 Task: Add an event with the title Third Product Demo Day, date '2023/11/30', time 8:50 AM to 10:50 AMand add a description: Problem-Solving Activities aims to develop the problem-solving capabilities of your team members, enhance collaboration, and foster a culture of innovation within your organization. By immersing themselves in these activities, participants will gain valuable insights, strengthen their problem-solving skills, and develop a shared sense of purpose and accomplishment., put the event into Blue category, logged in from the account softage.8@softage.netand send the event invitation to softage.9@softage.net and softage.10@softage.net. Set a reminder for the event 15 minutes before
Action: Mouse moved to (148, 181)
Screenshot: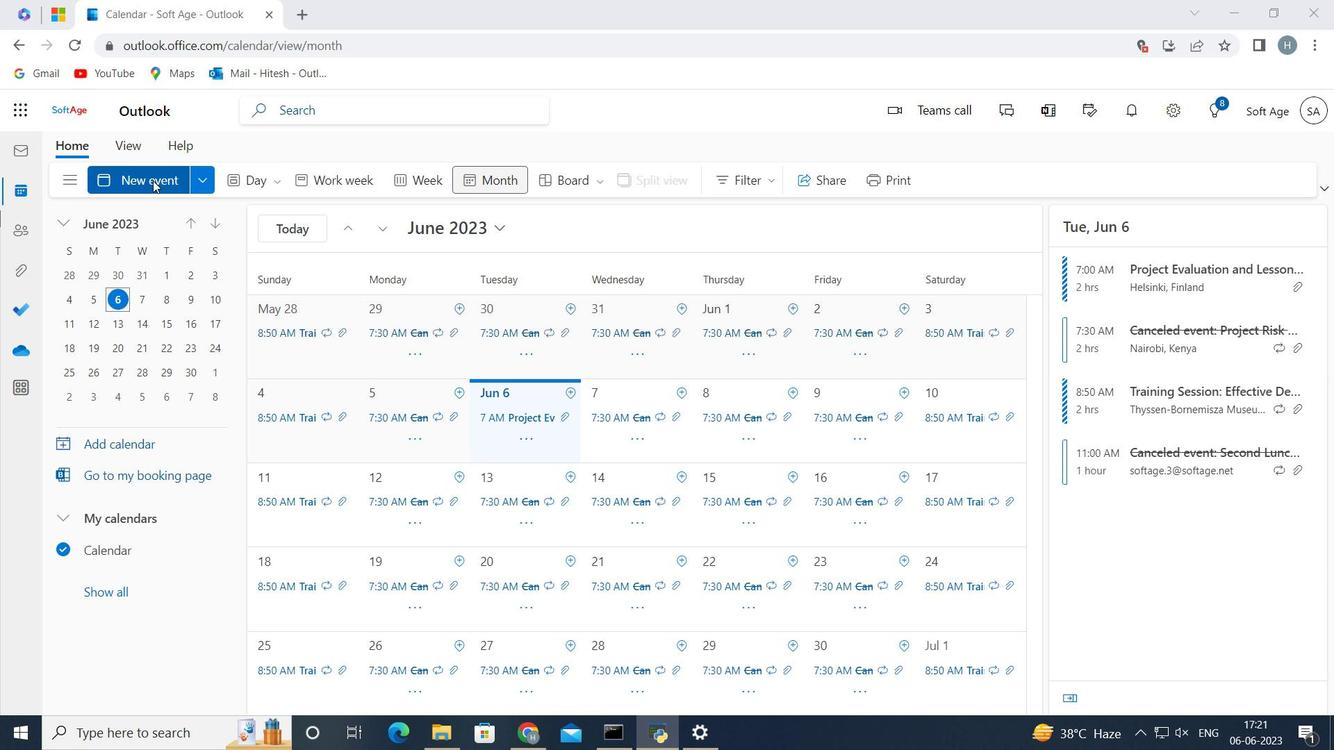 
Action: Mouse pressed left at (148, 181)
Screenshot: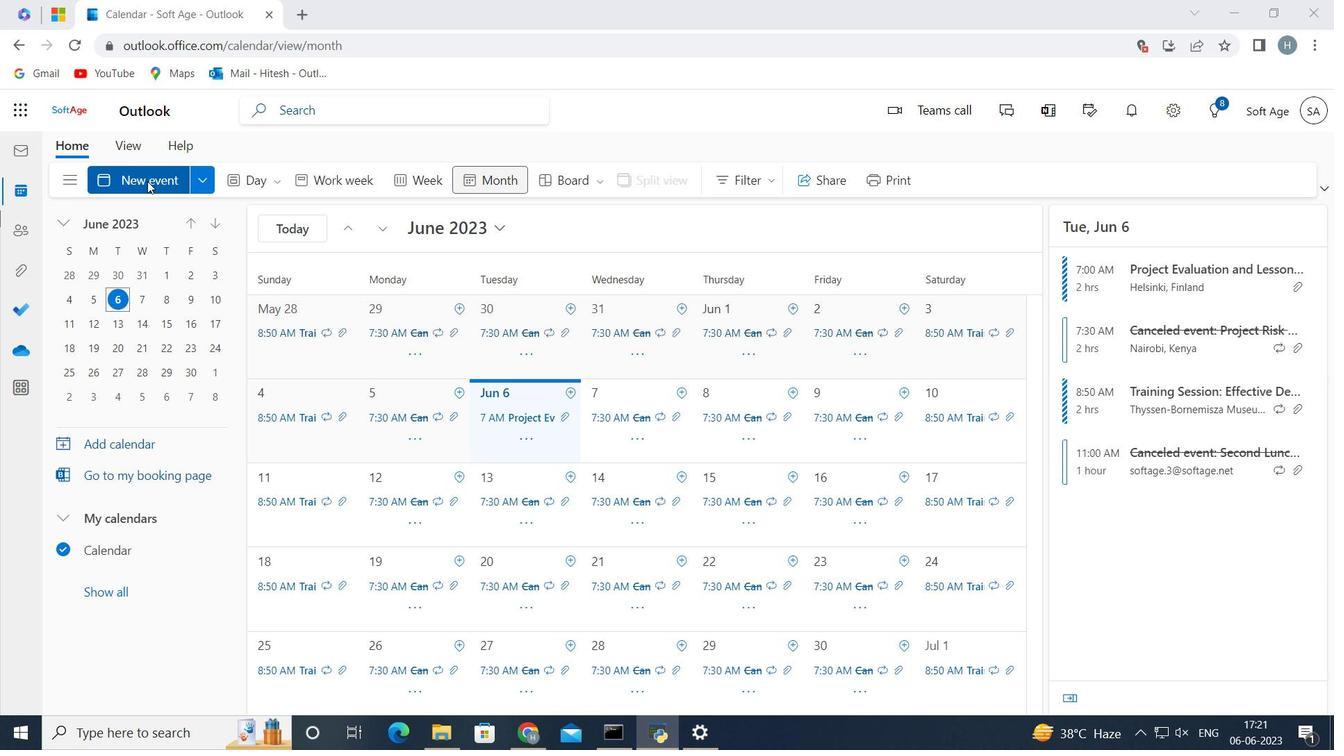 
Action: Mouse moved to (412, 282)
Screenshot: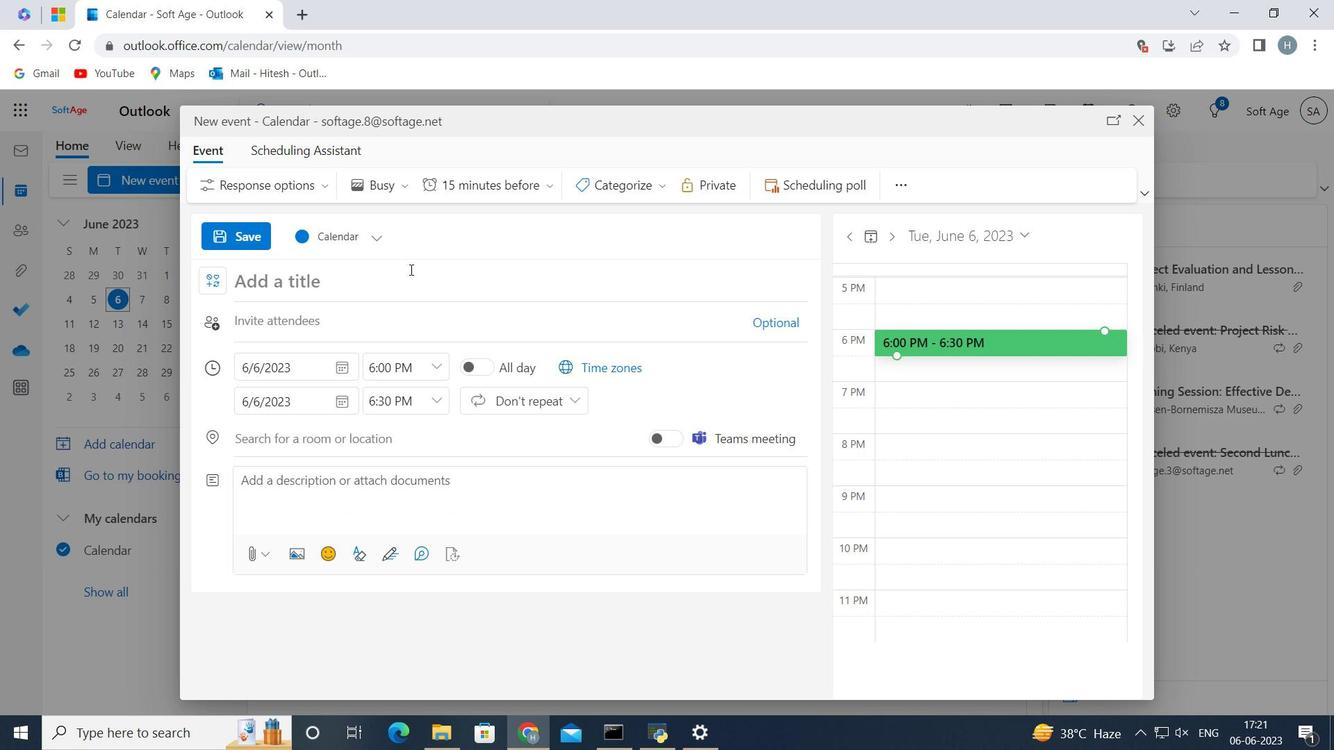 
Action: Mouse pressed left at (412, 282)
Screenshot: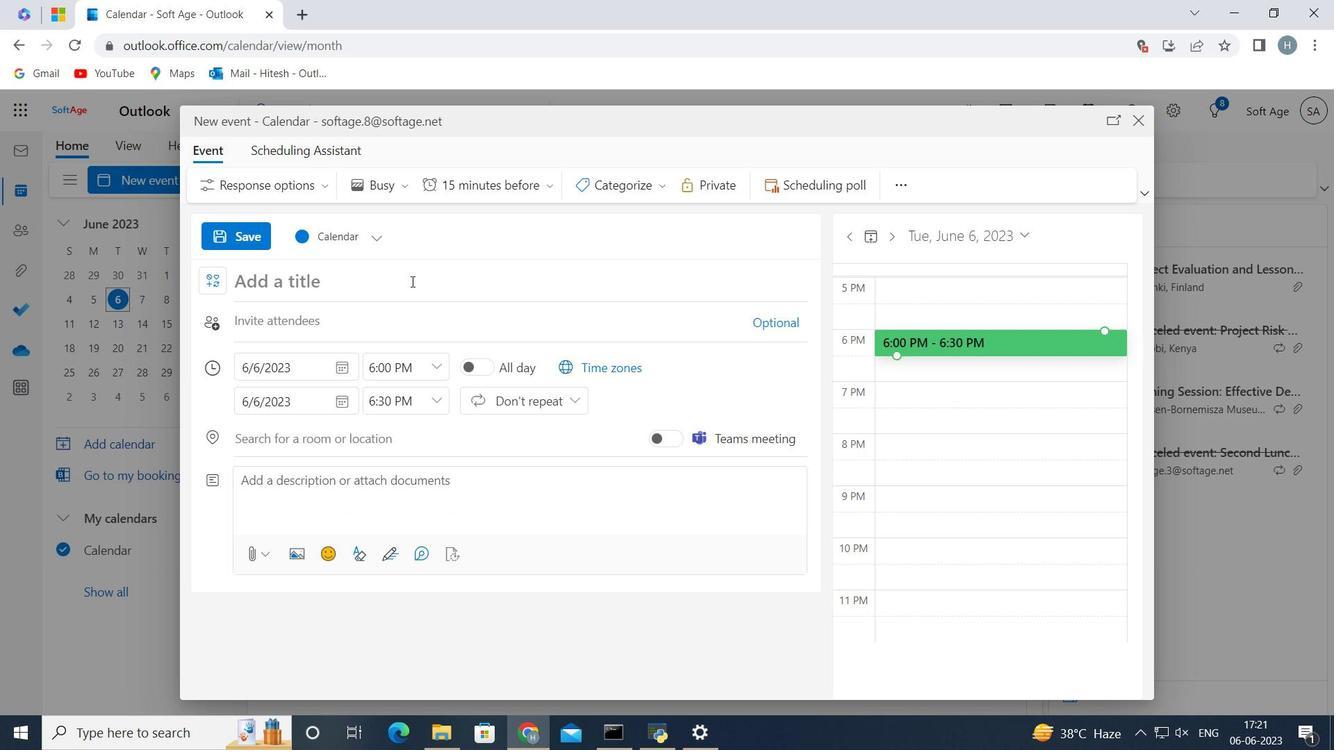 
Action: Key pressed <Key.shift>Third<Key.space><Key.shift>Product<Key.space><Key.shift>Demo<Key.space><Key.shift>Day<Key.space>
Screenshot: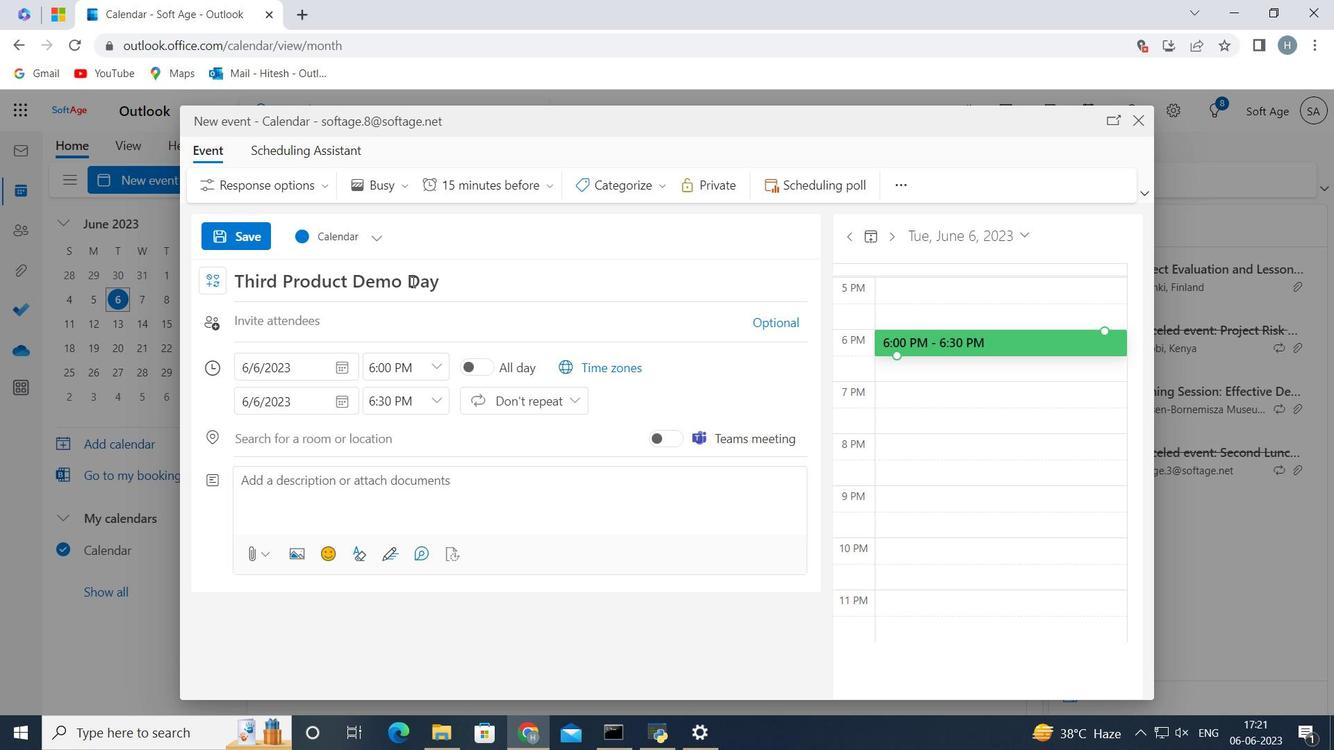 
Action: Mouse moved to (343, 364)
Screenshot: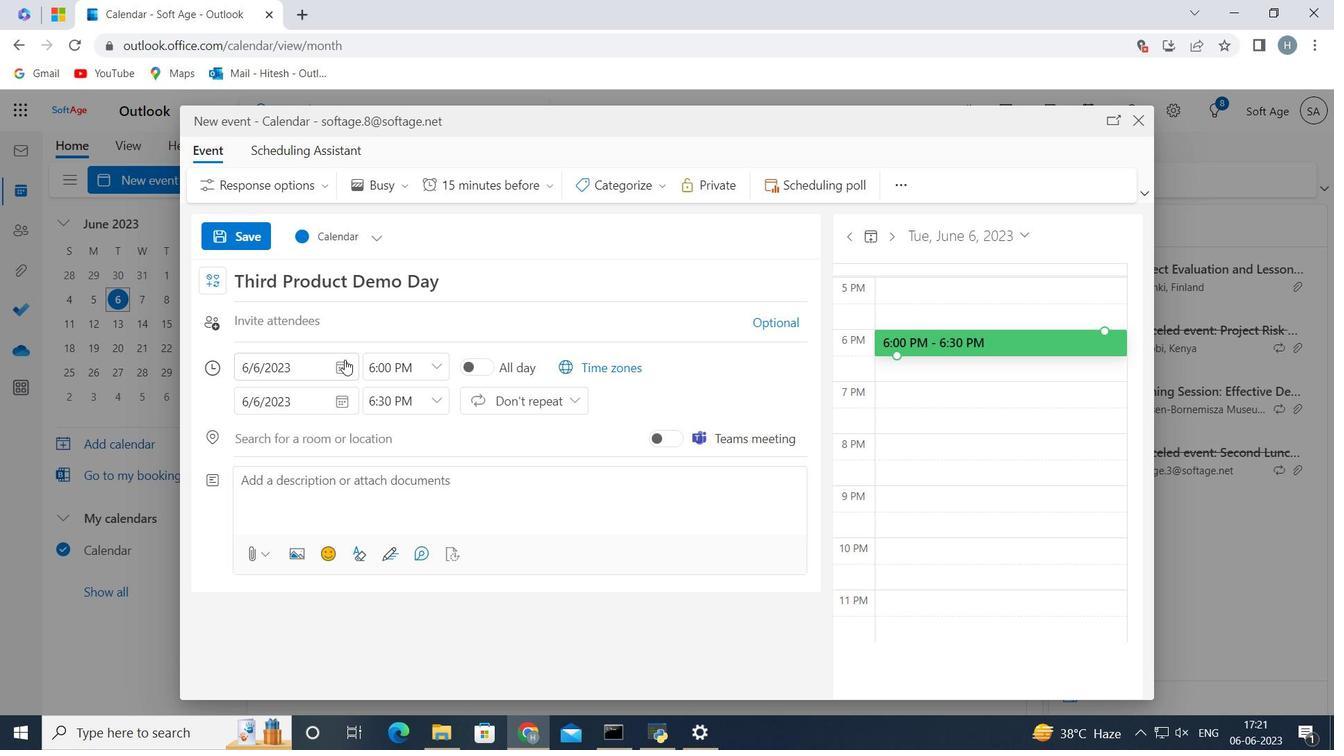 
Action: Mouse pressed left at (343, 364)
Screenshot: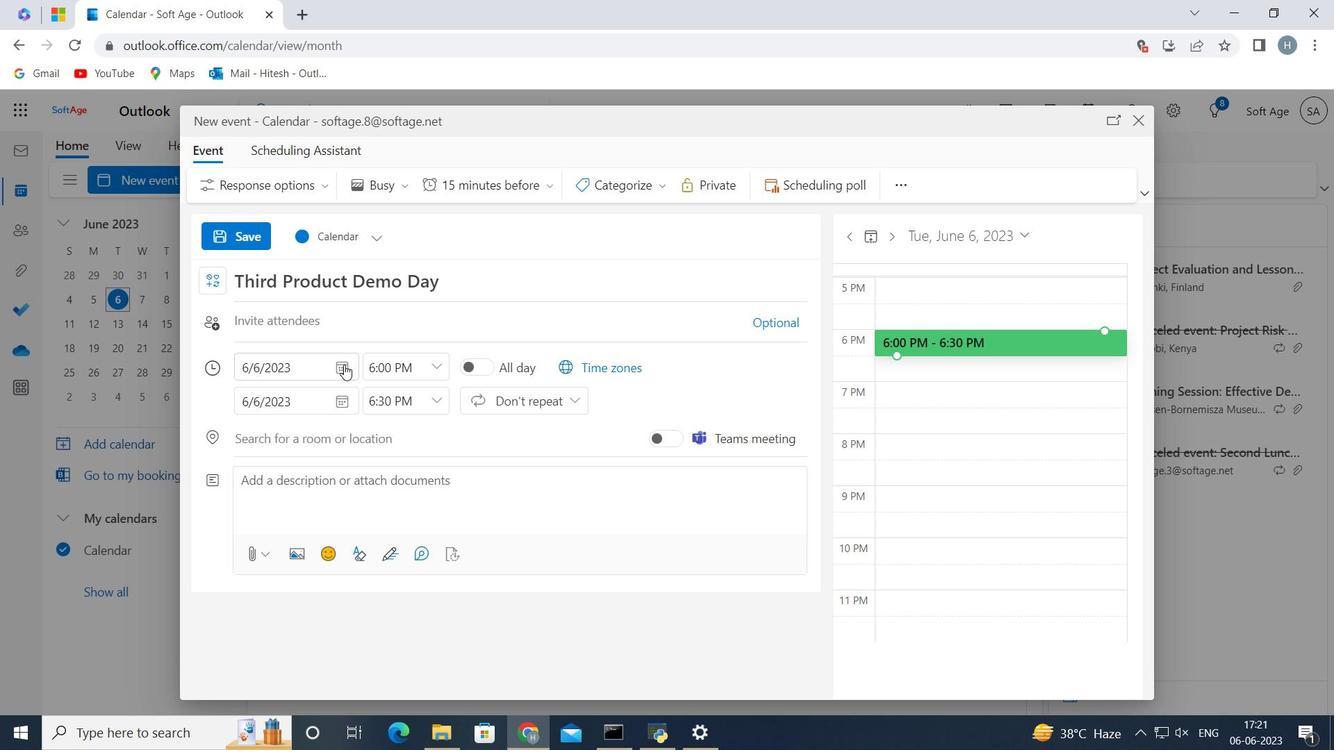 
Action: Mouse moved to (299, 403)
Screenshot: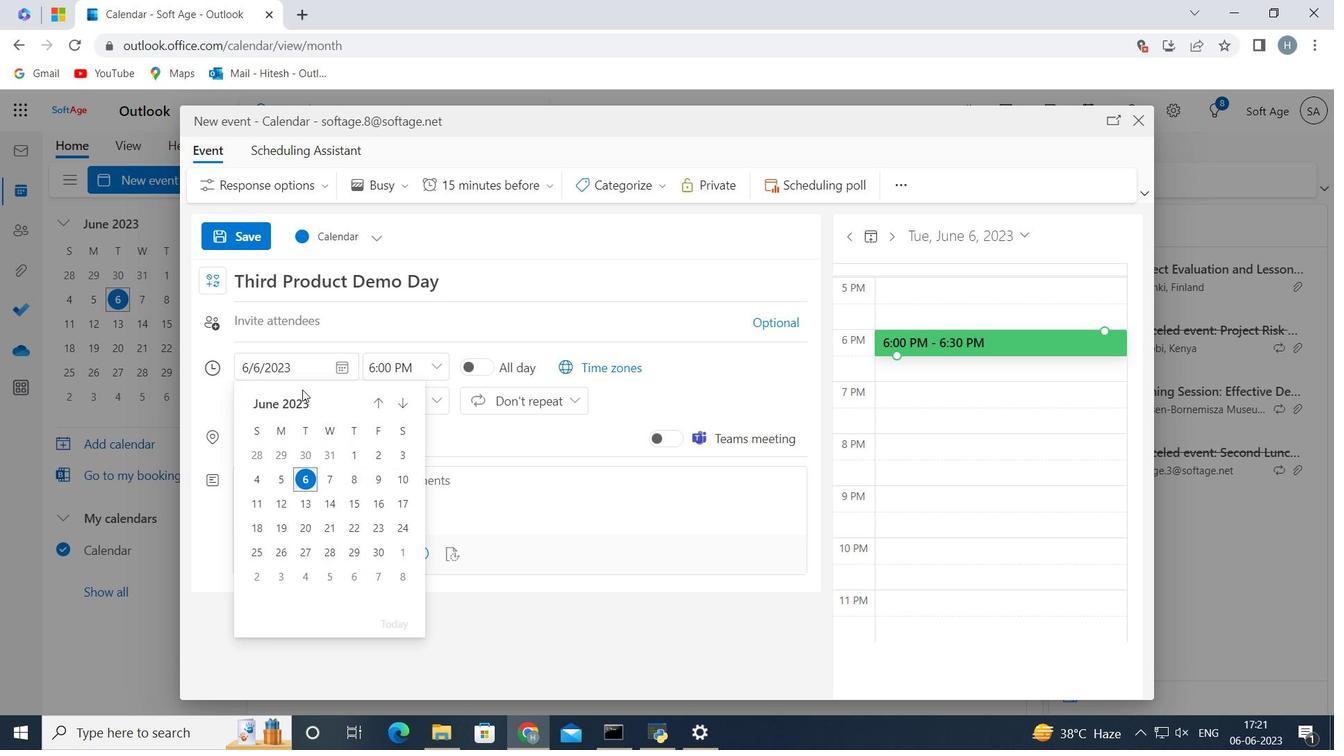 
Action: Mouse pressed left at (299, 403)
Screenshot: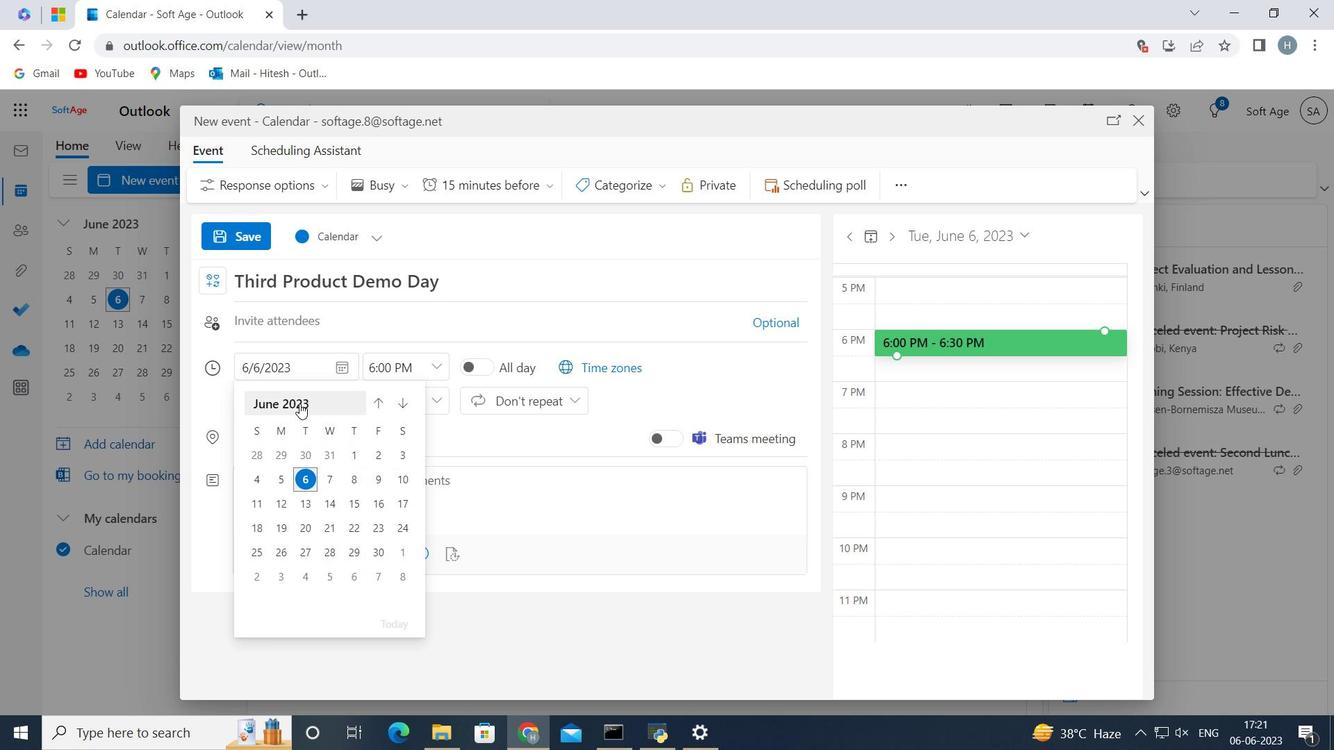
Action: Mouse pressed left at (299, 403)
Screenshot: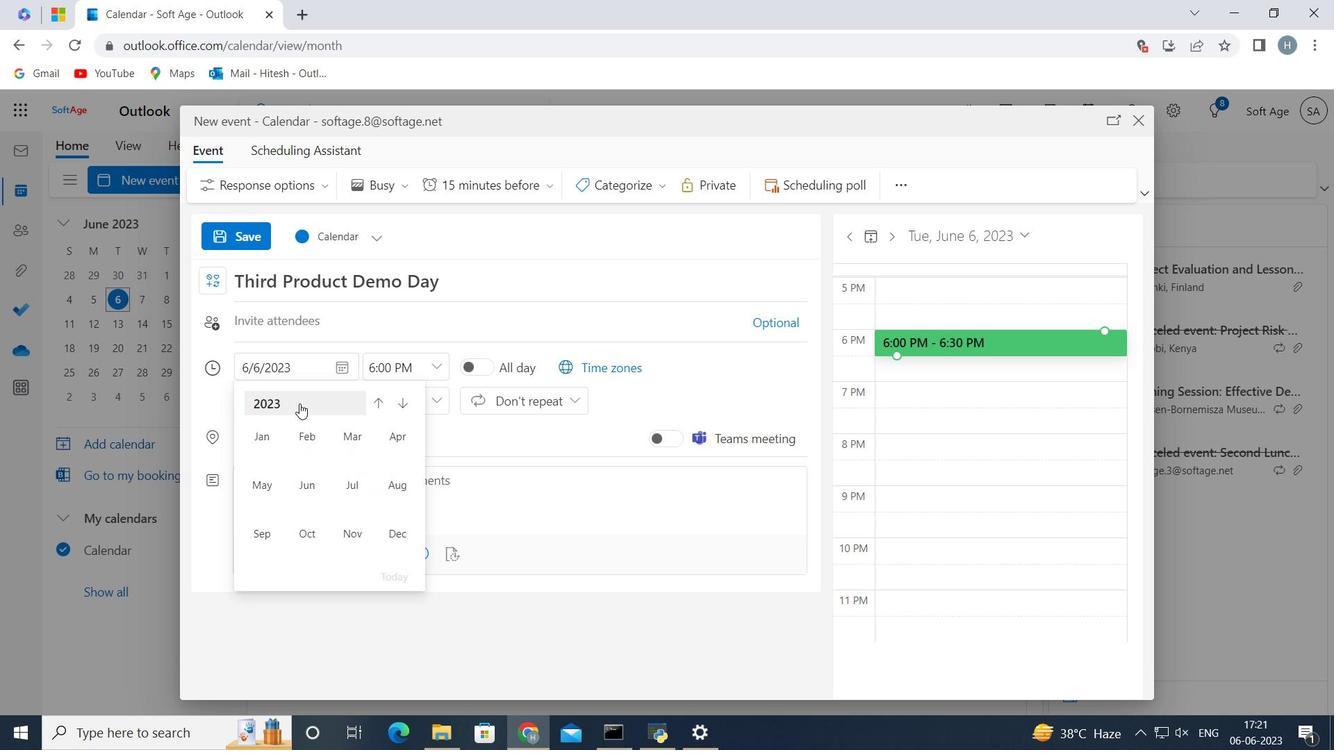 
Action: Mouse moved to (387, 439)
Screenshot: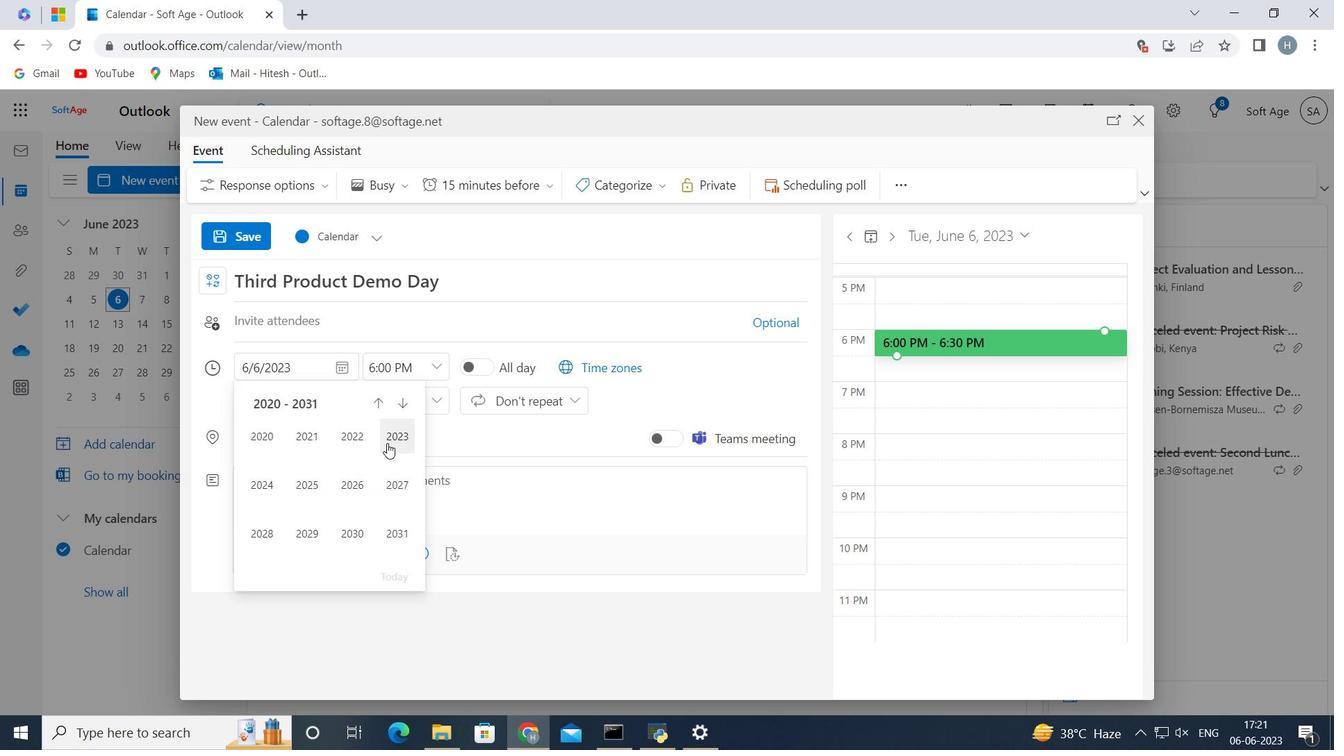 
Action: Mouse pressed left at (387, 439)
Screenshot: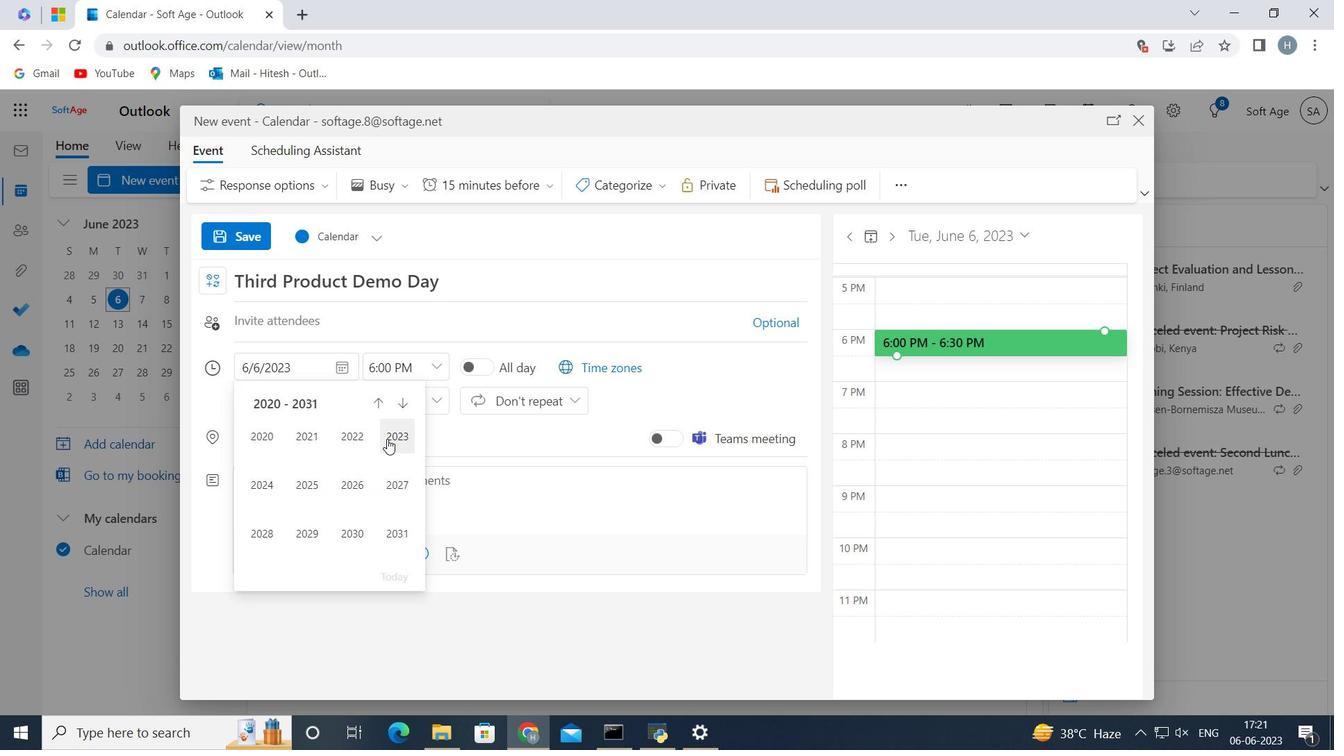
Action: Mouse moved to (343, 532)
Screenshot: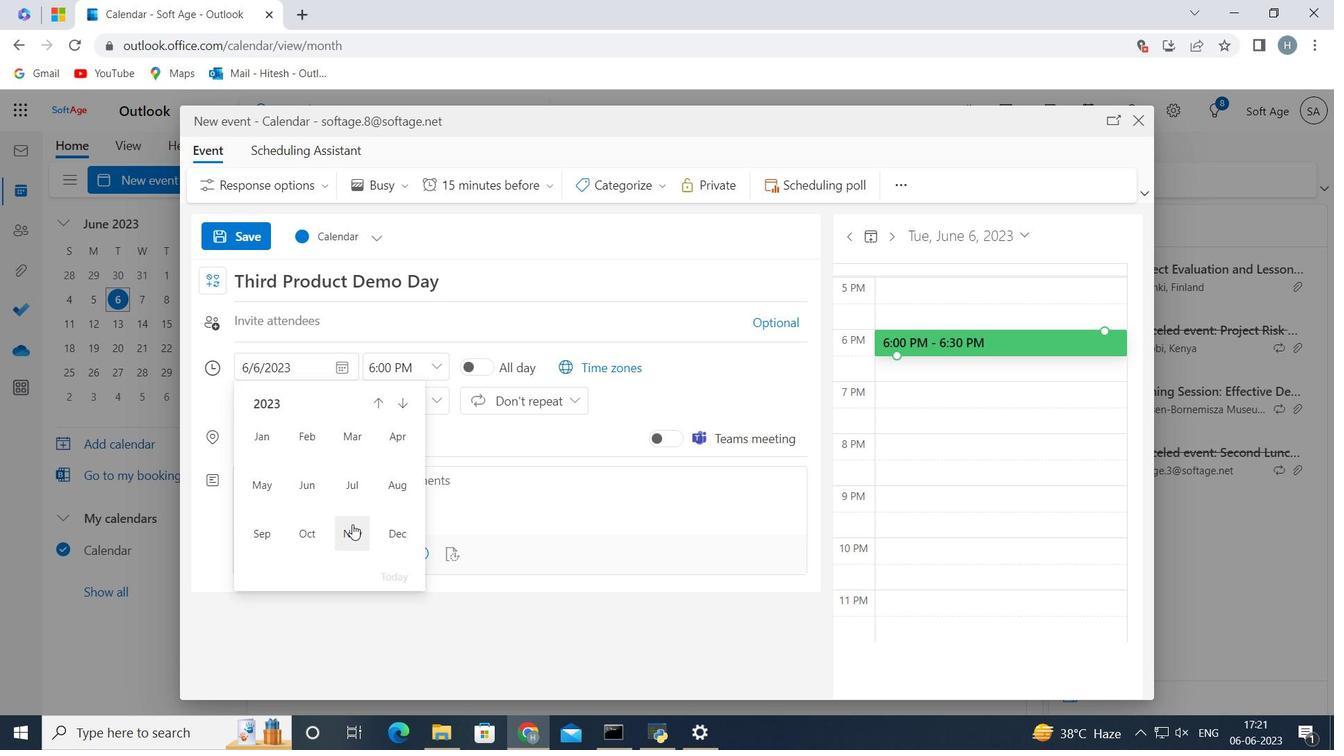 
Action: Mouse pressed left at (343, 532)
Screenshot: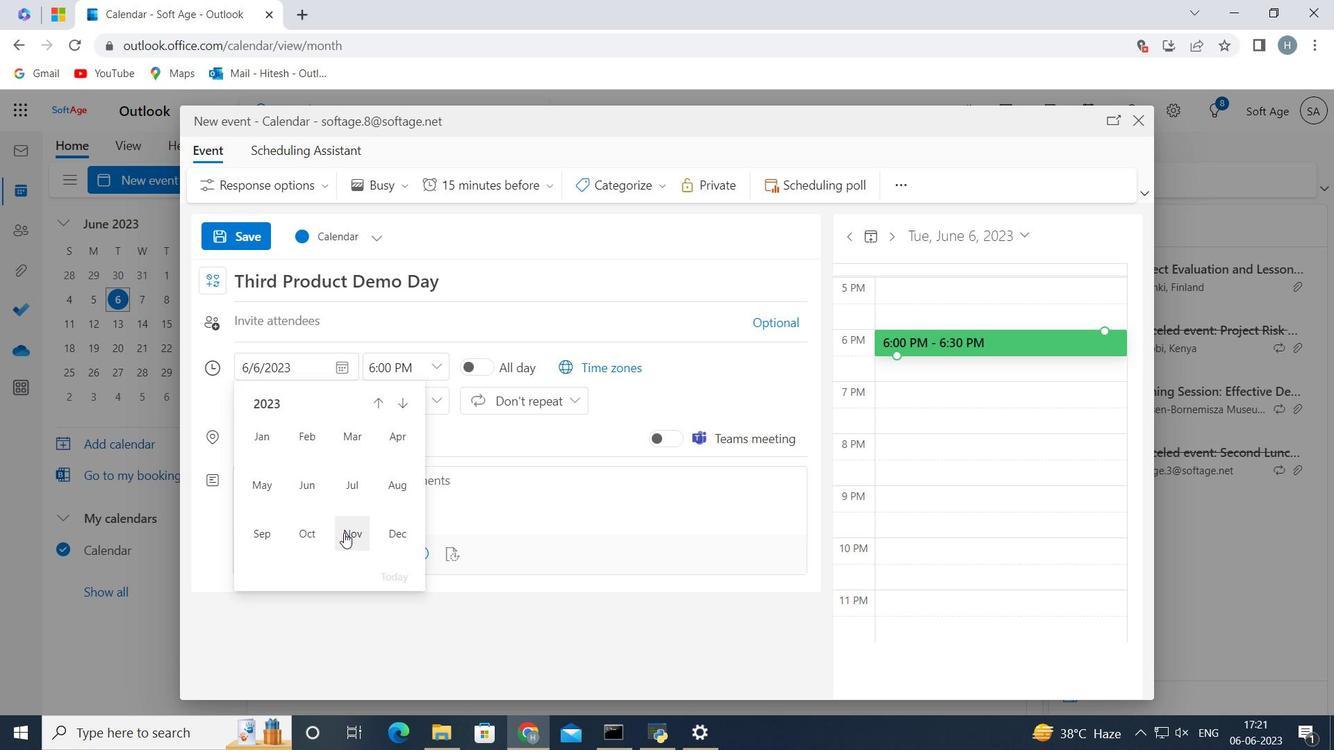 
Action: Mouse moved to (351, 546)
Screenshot: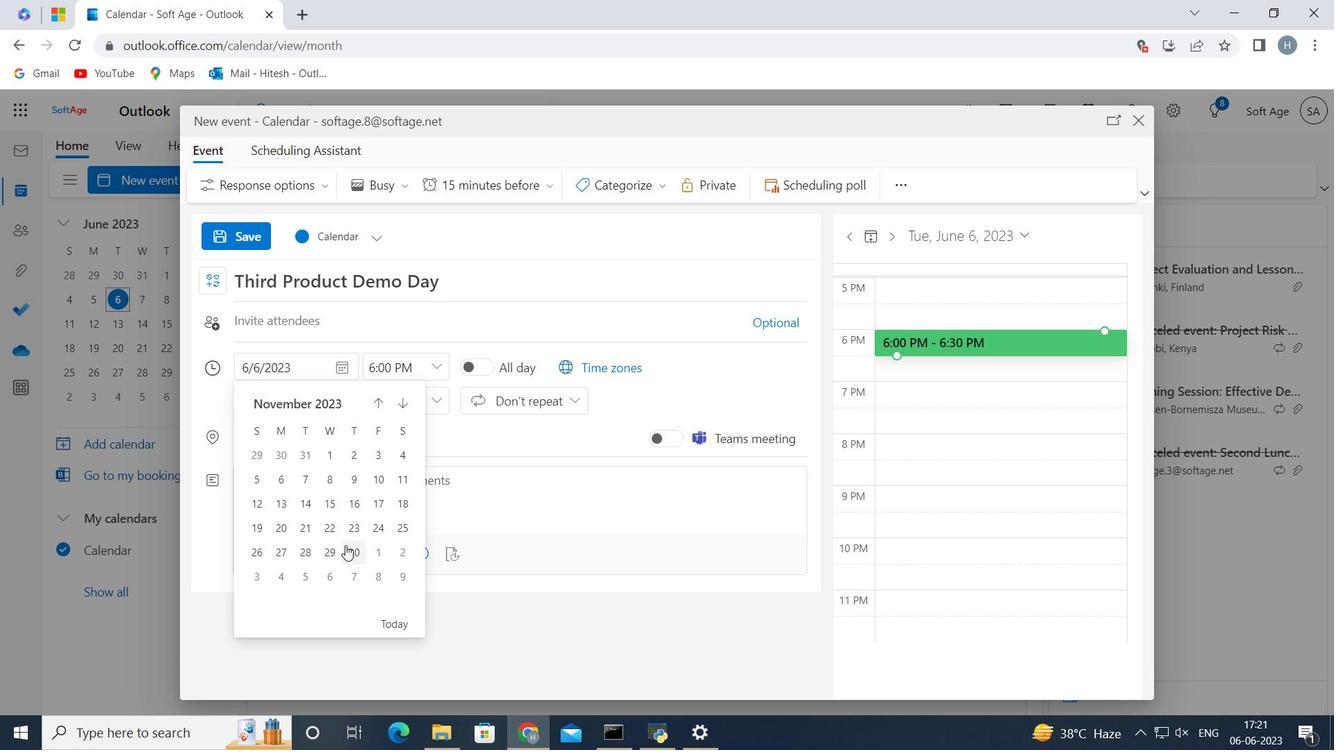 
Action: Mouse pressed left at (351, 546)
Screenshot: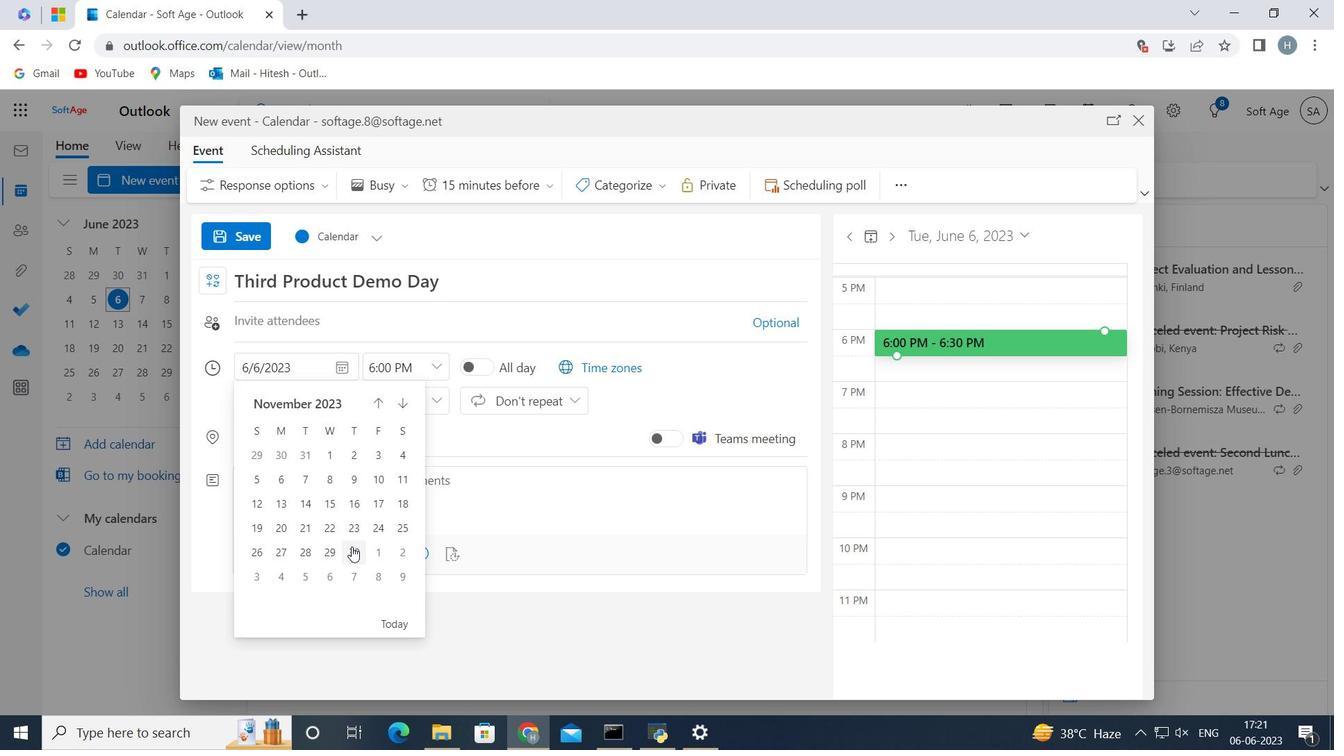 
Action: Mouse moved to (437, 370)
Screenshot: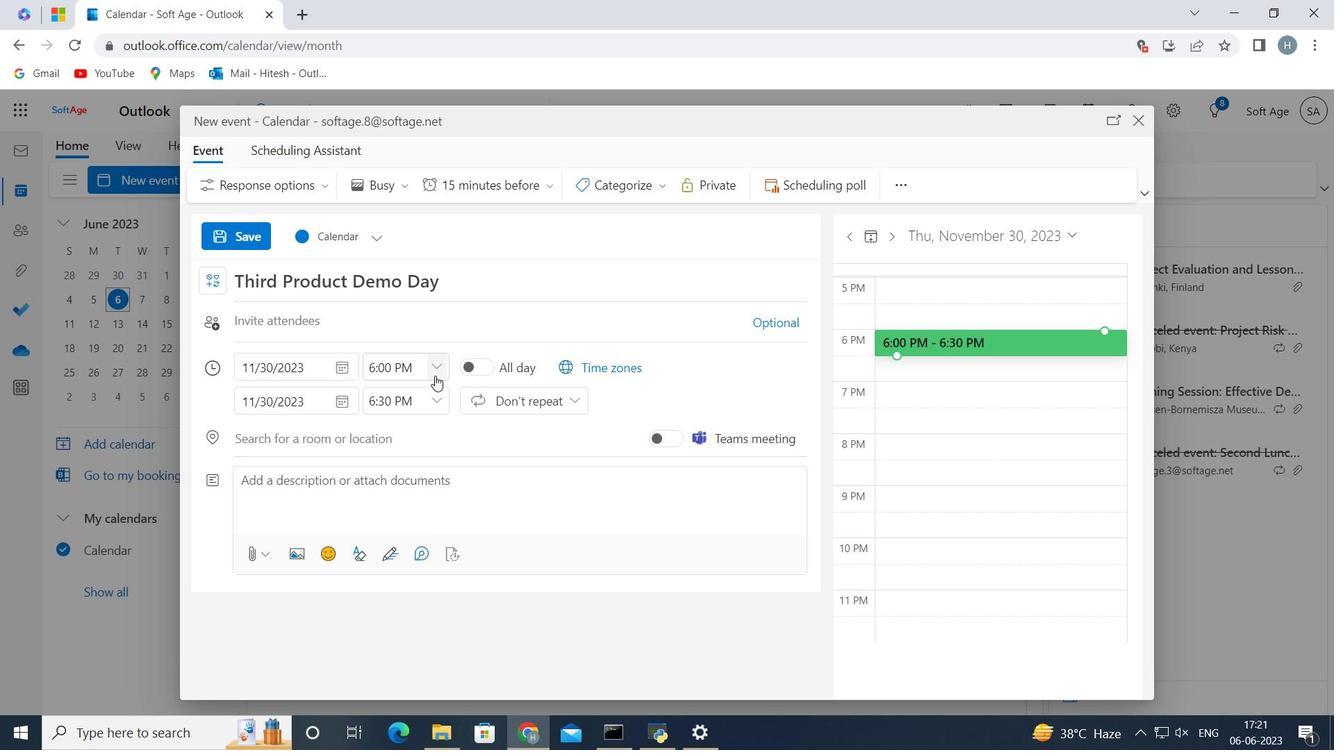 
Action: Mouse pressed left at (437, 370)
Screenshot: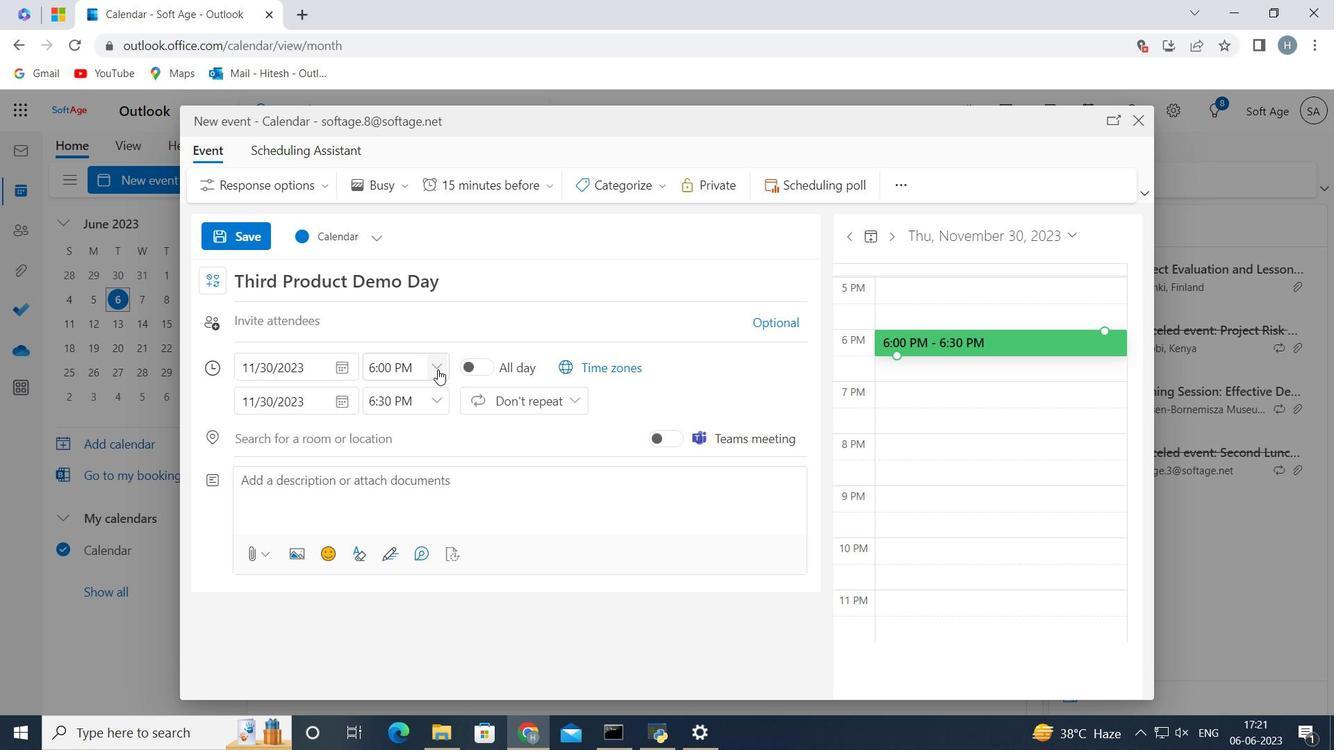 
Action: Mouse moved to (419, 455)
Screenshot: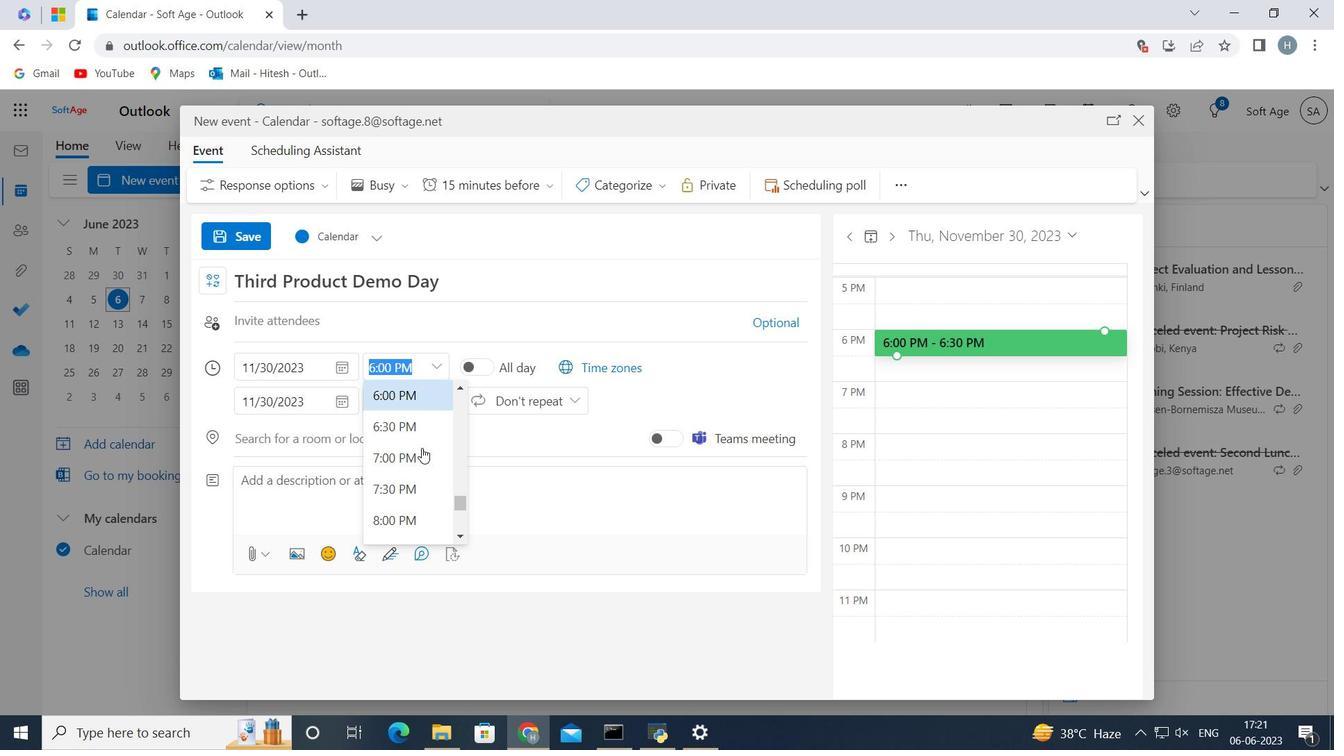 
Action: Mouse scrolled (419, 455) with delta (0, 0)
Screenshot: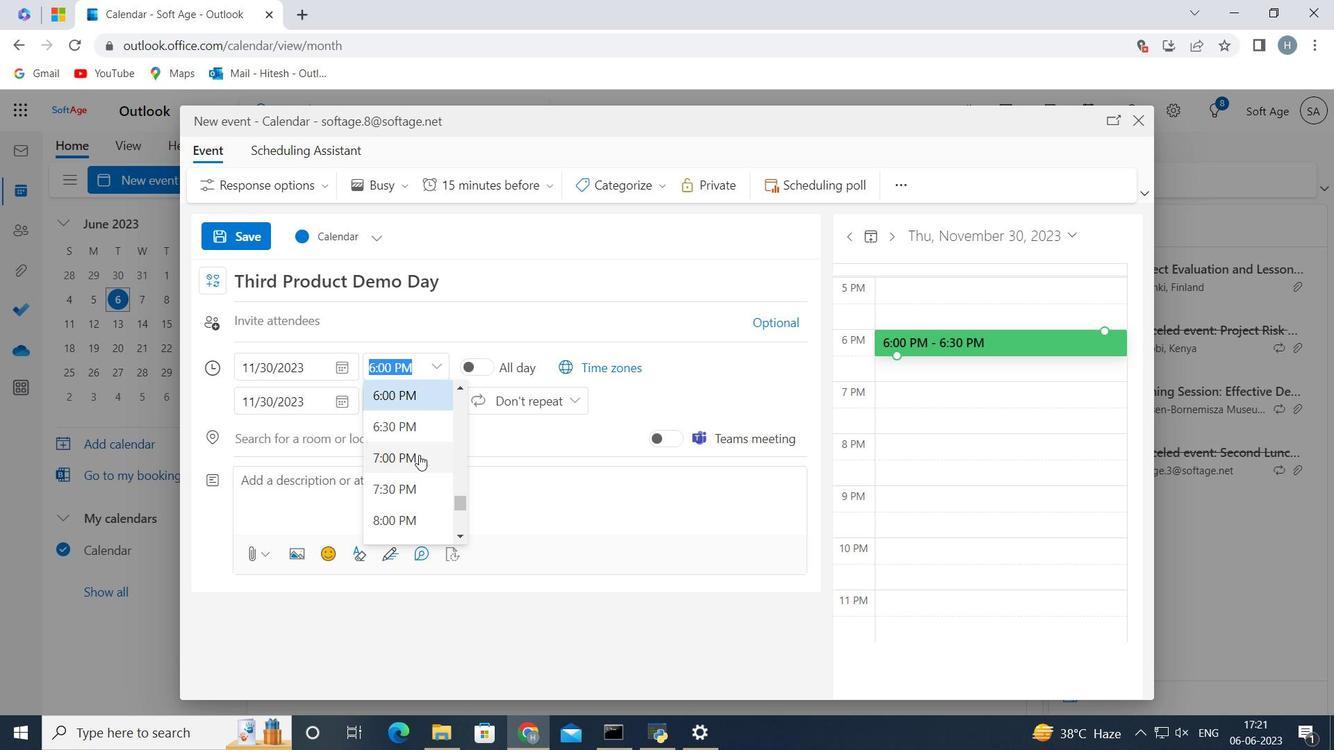 
Action: Mouse scrolled (419, 455) with delta (0, 0)
Screenshot: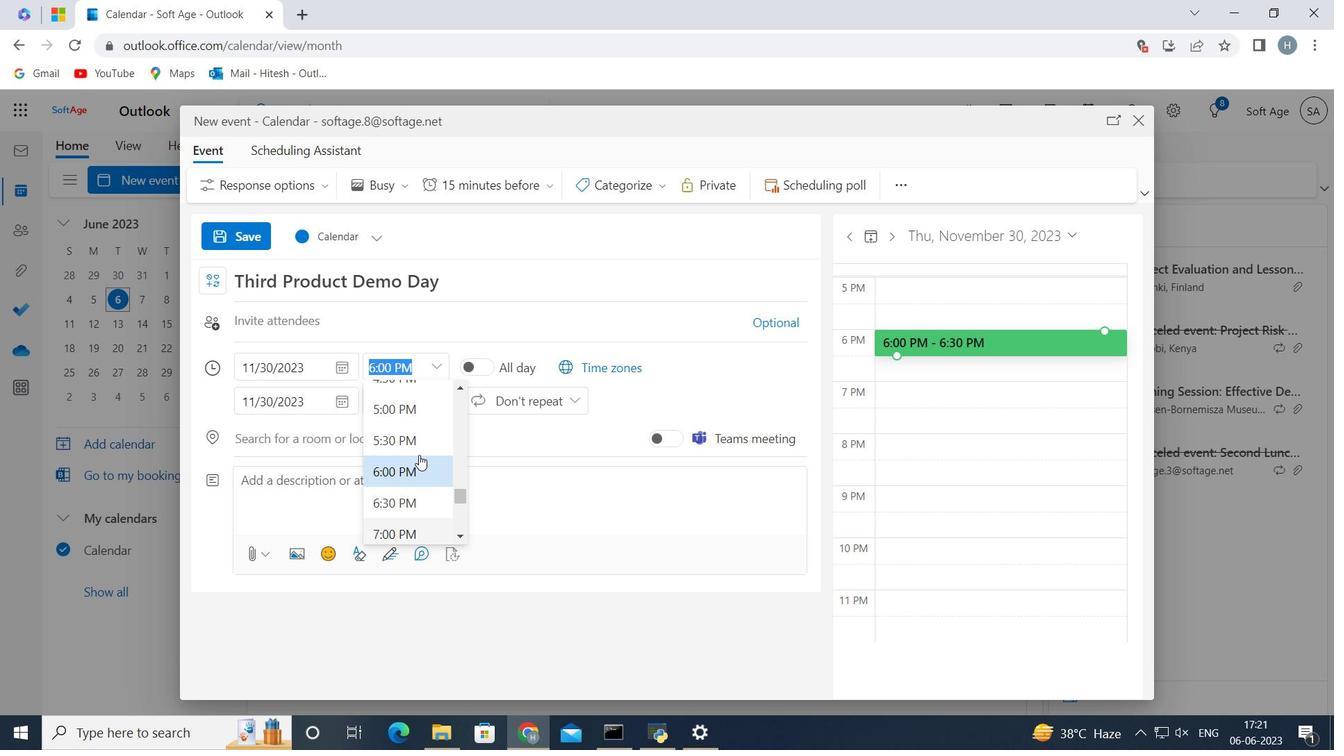
Action: Mouse scrolled (419, 455) with delta (0, 0)
Screenshot: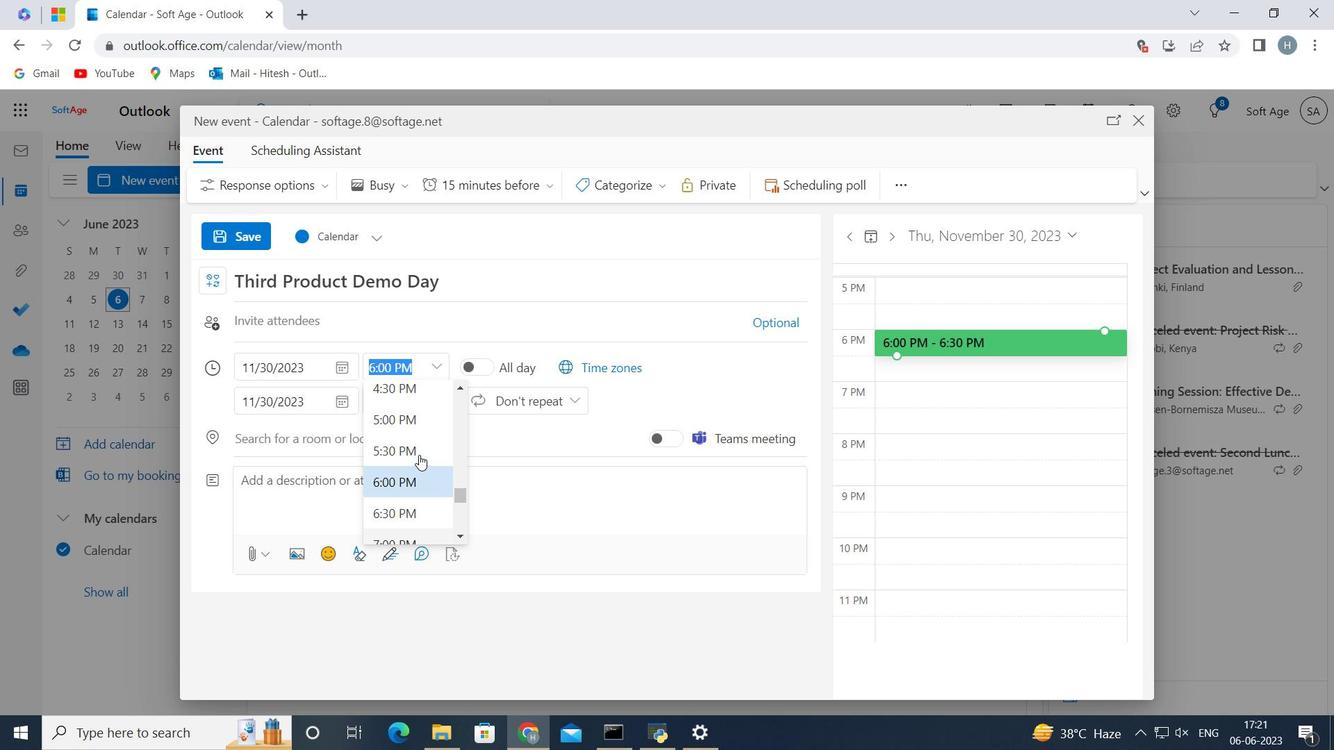 
Action: Mouse scrolled (419, 455) with delta (0, 0)
Screenshot: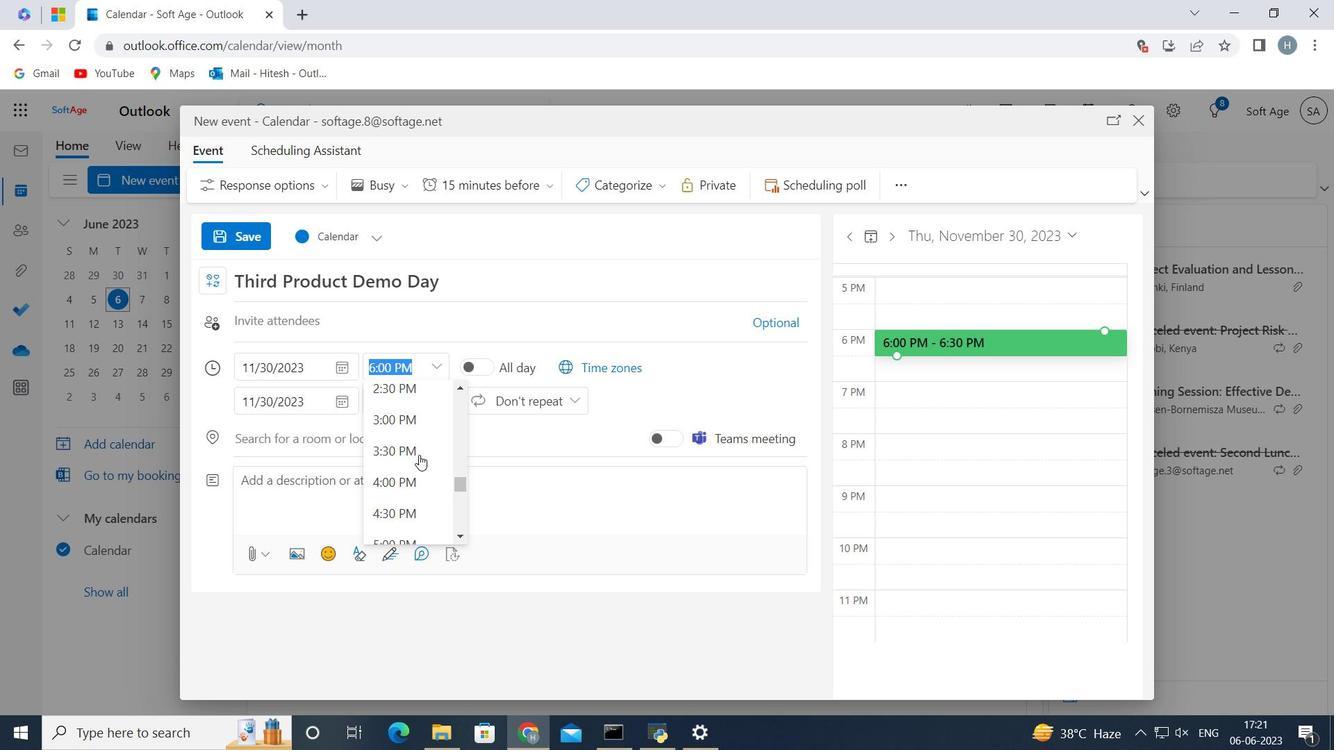 
Action: Mouse scrolled (419, 455) with delta (0, 0)
Screenshot: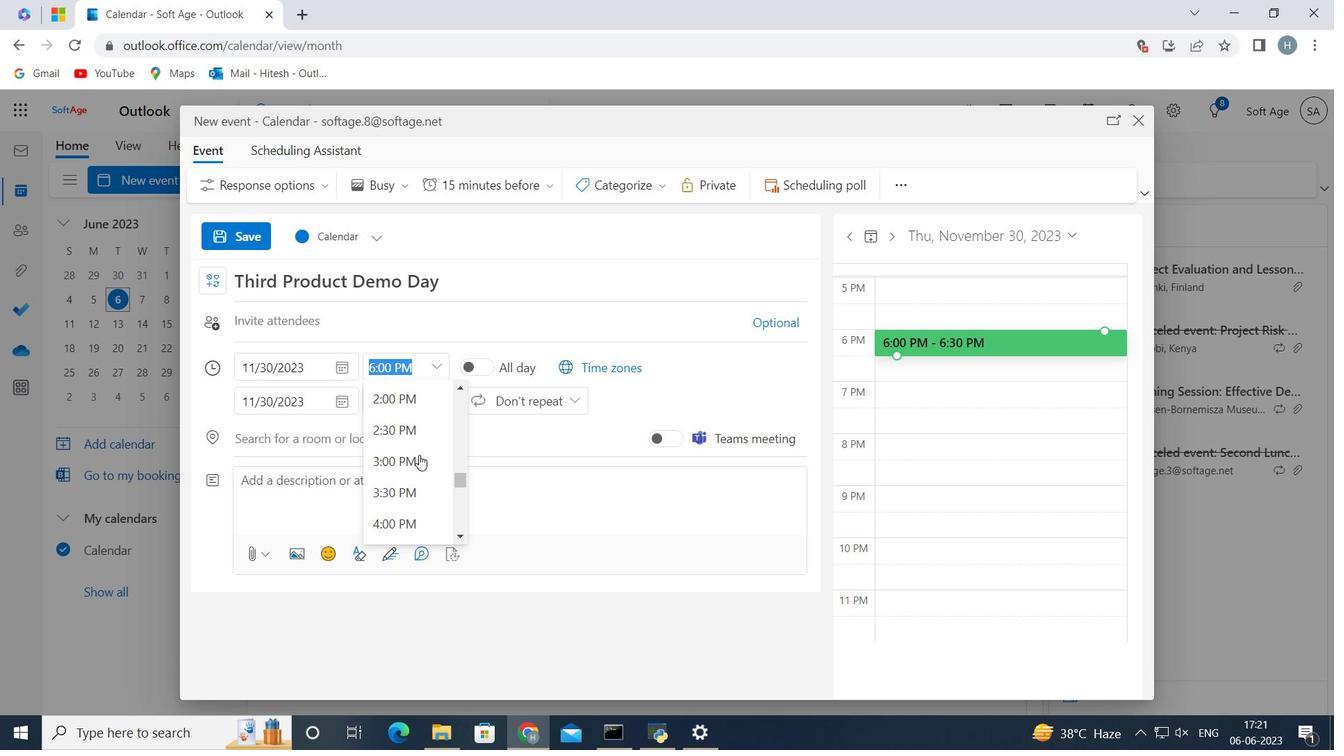 
Action: Mouse scrolled (419, 455) with delta (0, 0)
Screenshot: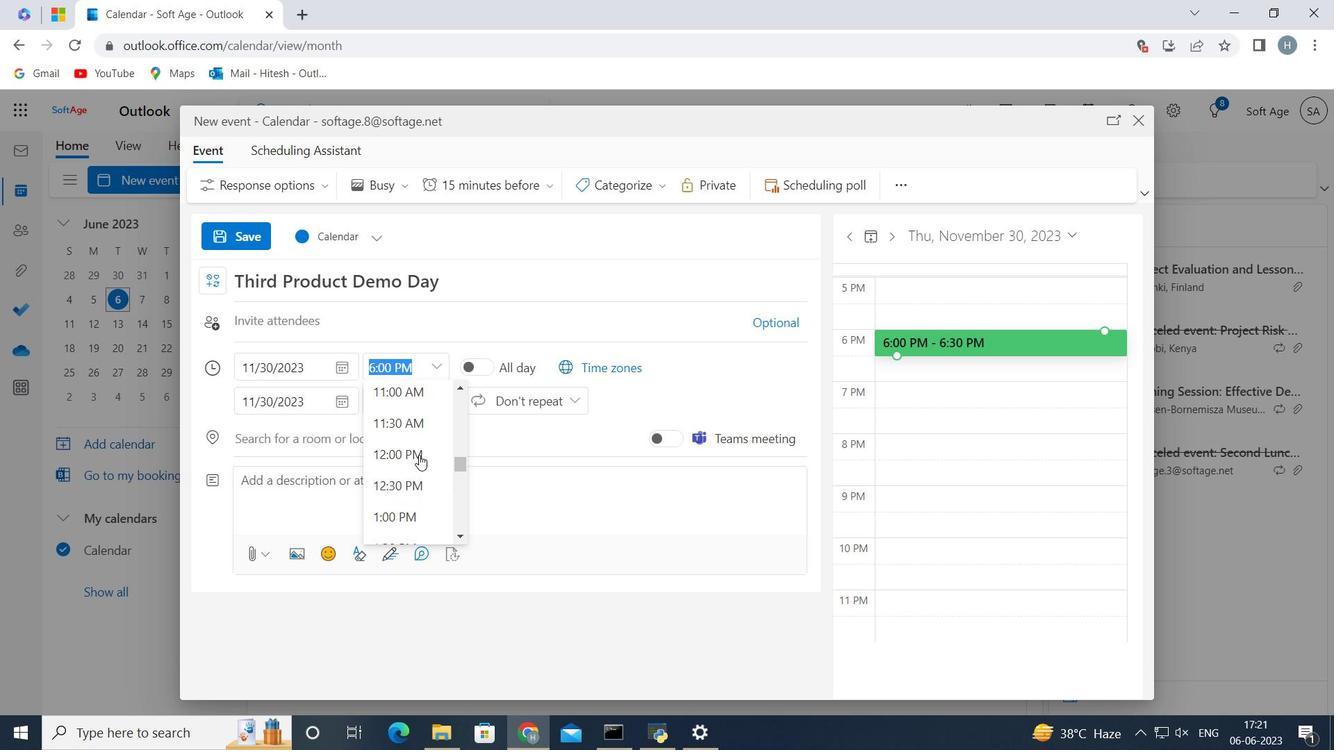 
Action: Mouse scrolled (419, 455) with delta (0, 0)
Screenshot: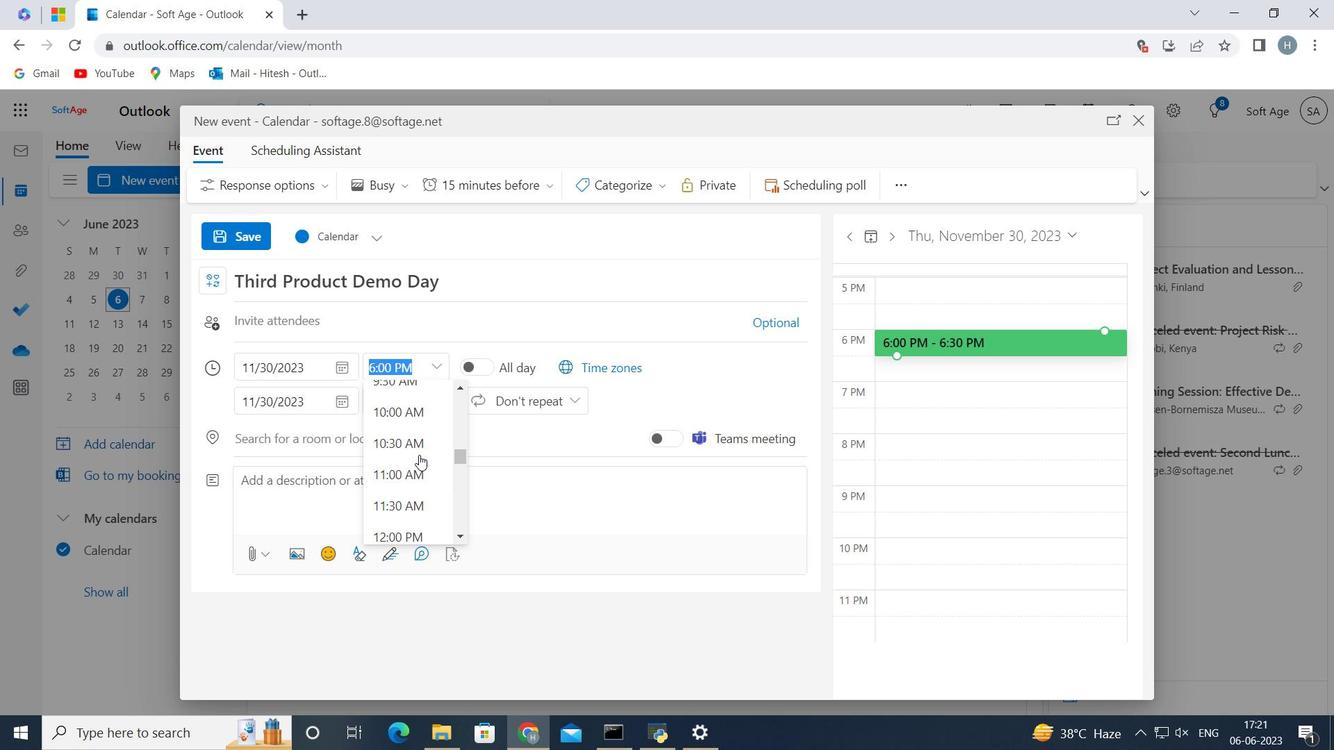
Action: Mouse scrolled (419, 455) with delta (0, 0)
Screenshot: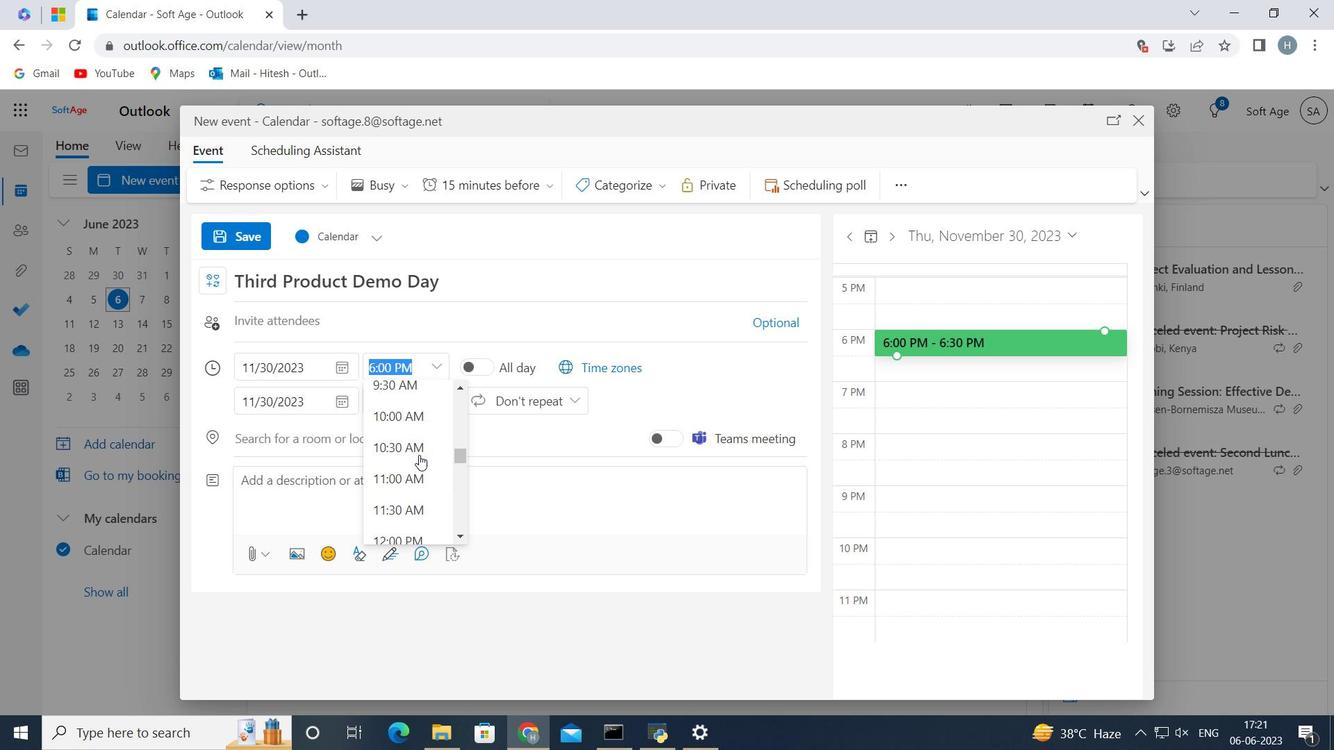 
Action: Mouse moved to (389, 486)
Screenshot: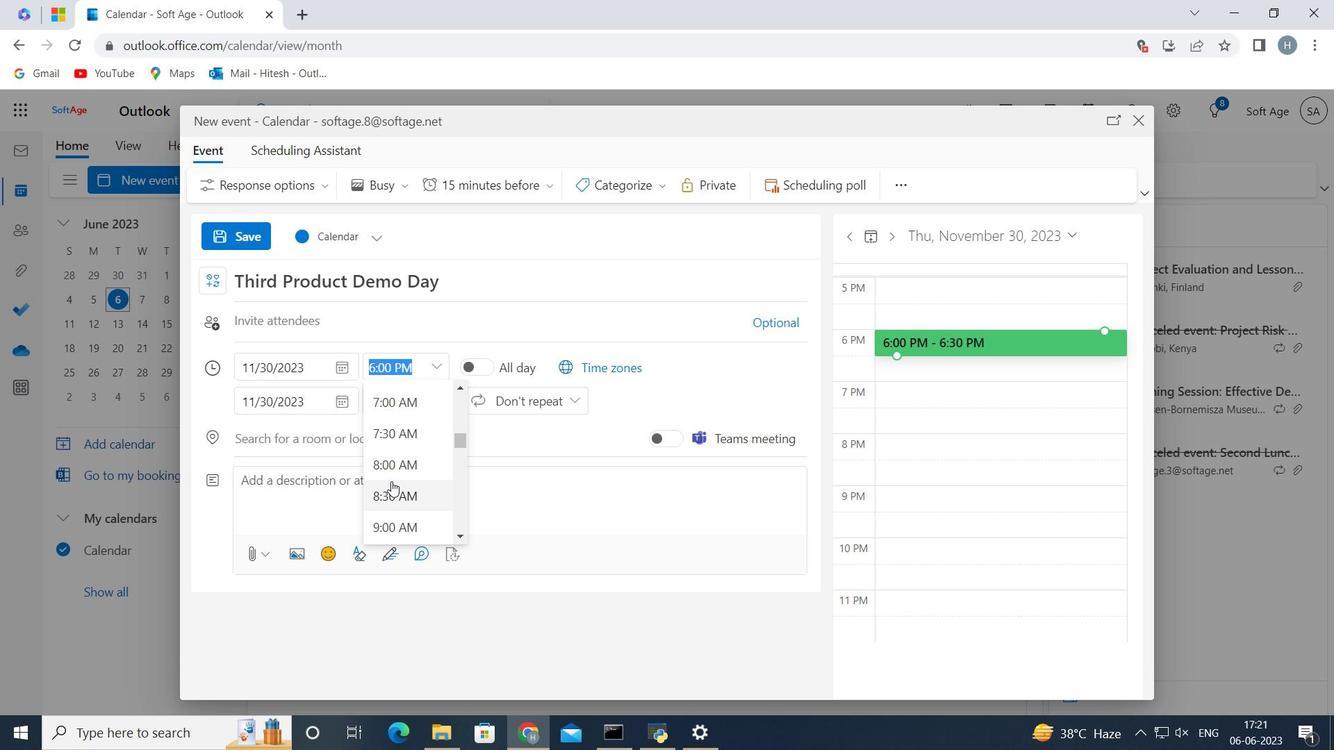 
Action: Mouse pressed left at (389, 486)
Screenshot: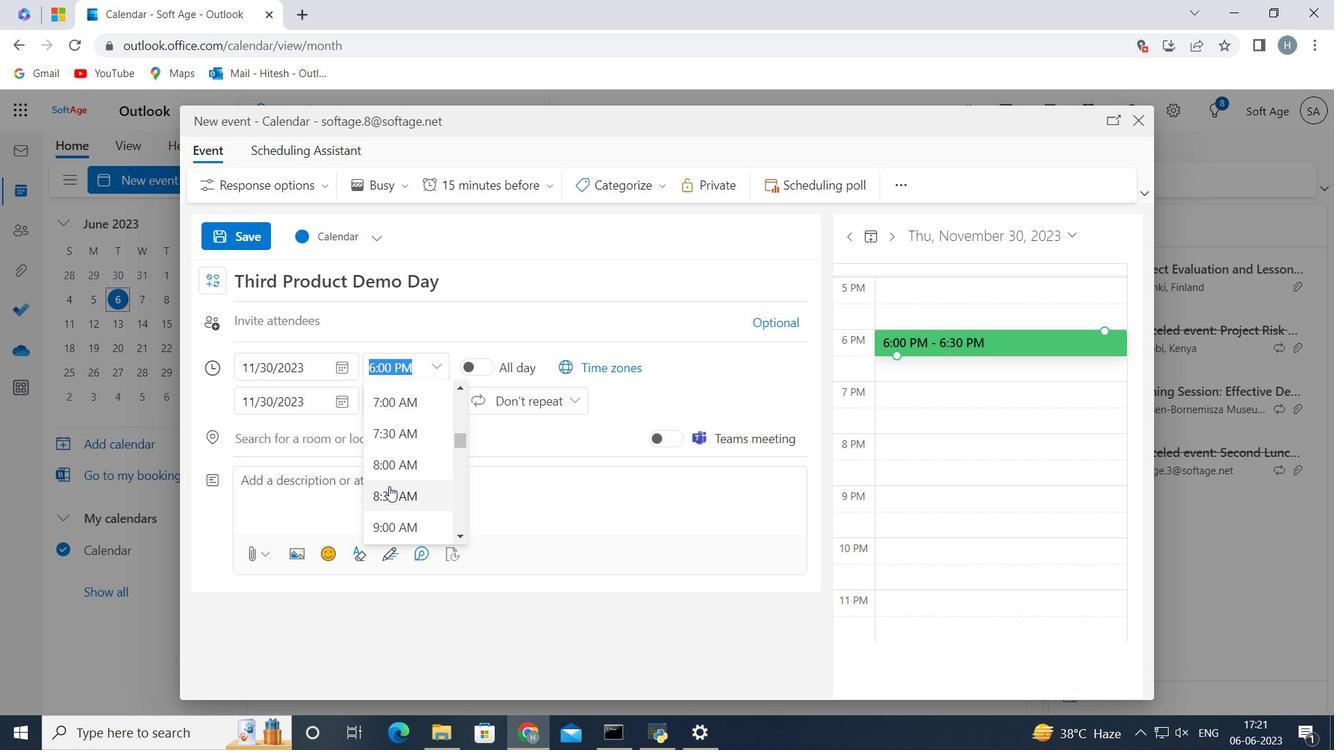 
Action: Mouse moved to (390, 369)
Screenshot: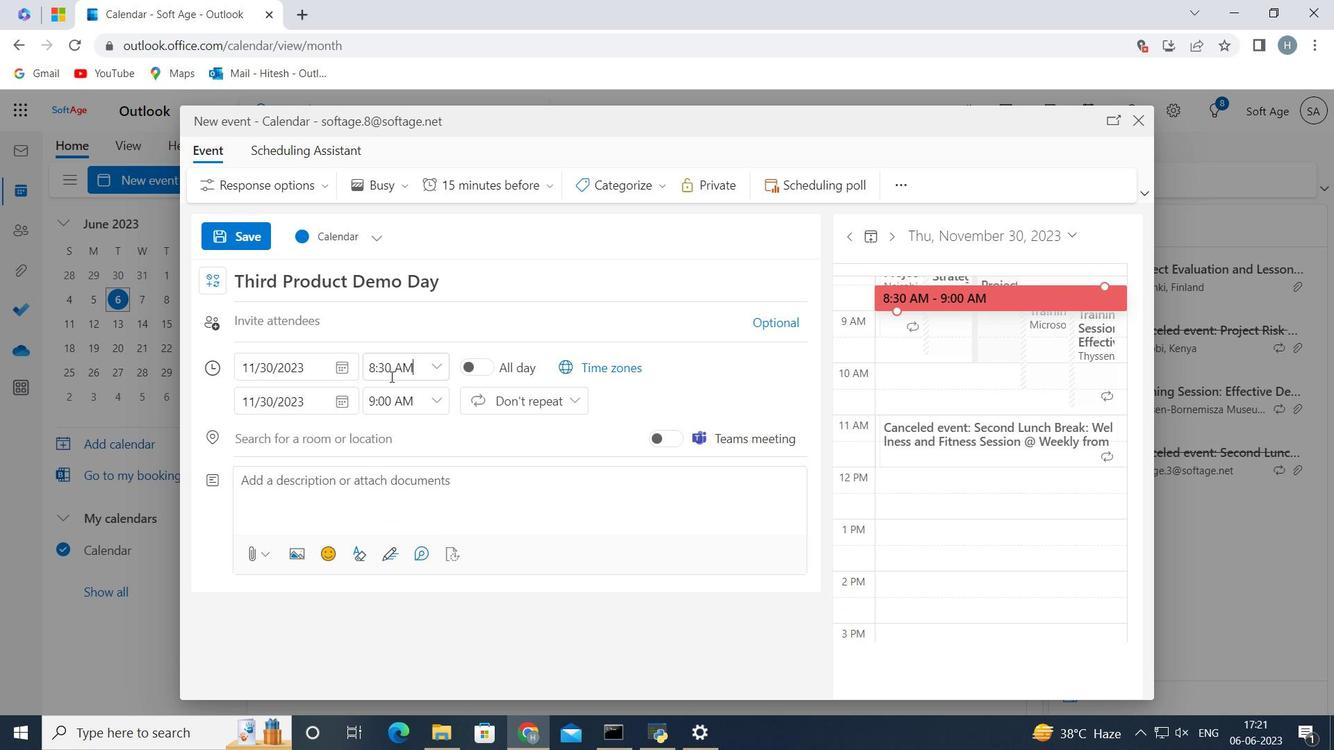 
Action: Mouse pressed left at (390, 369)
Screenshot: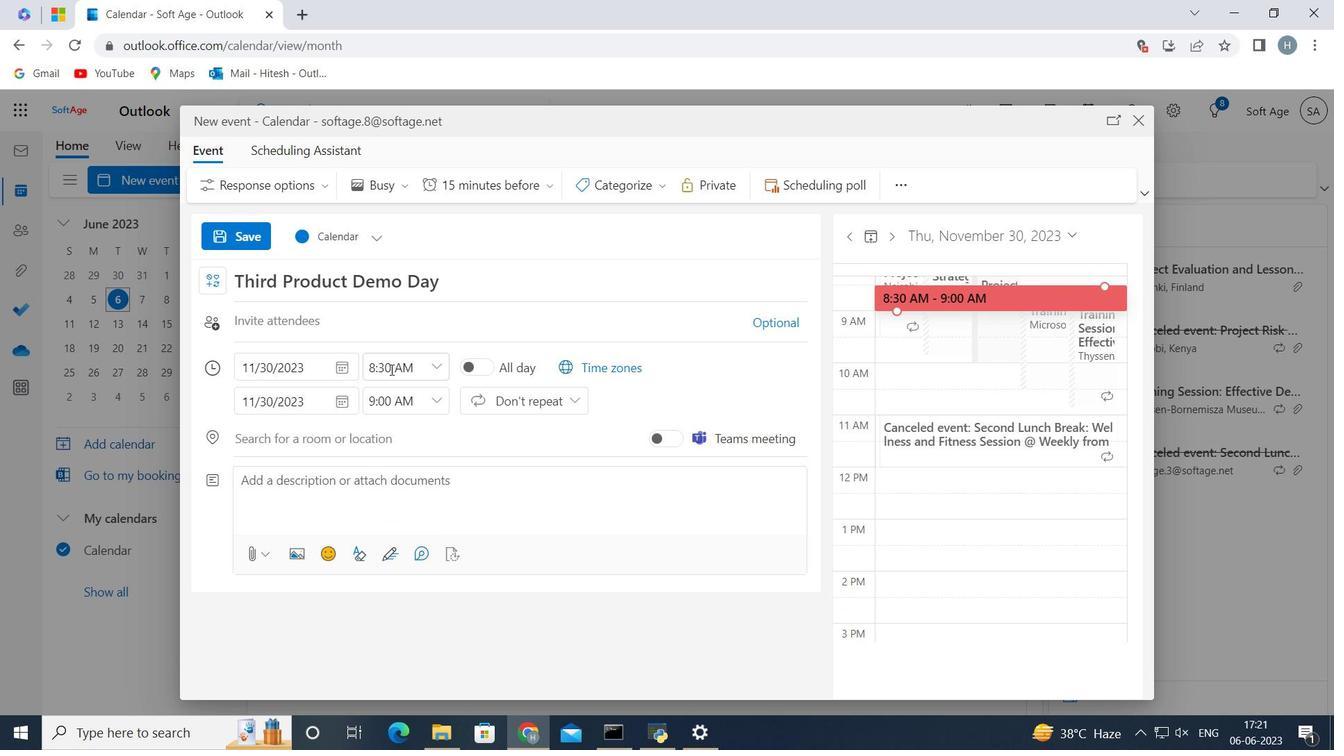 
Action: Key pressed <Key.backspace><Key.backspace>50
Screenshot: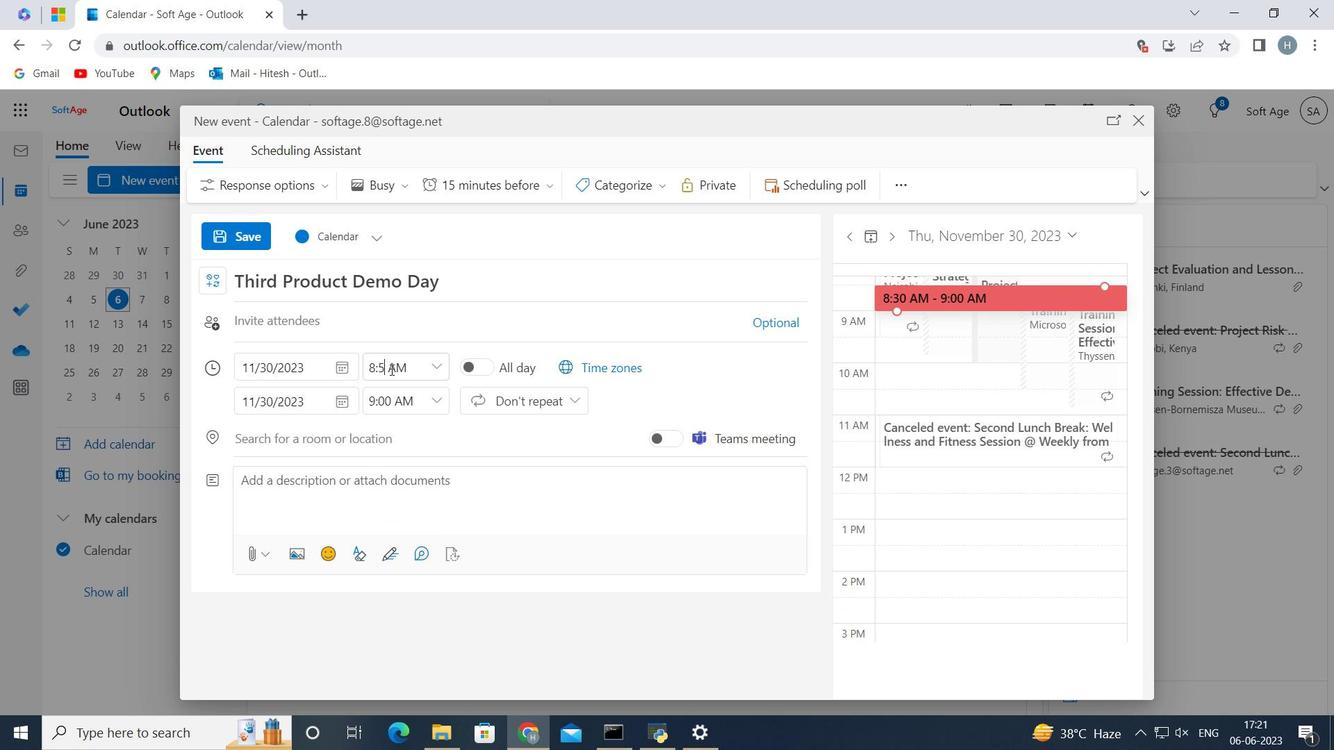 
Action: Mouse moved to (428, 397)
Screenshot: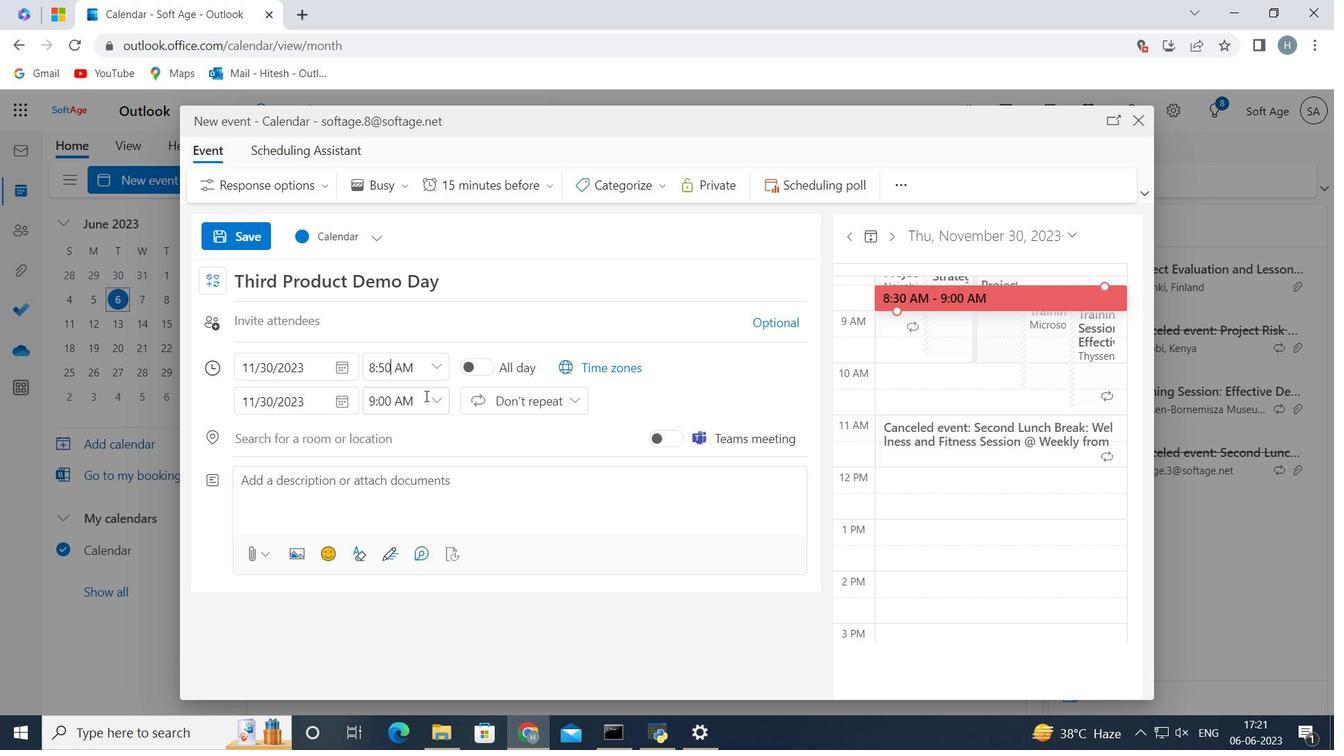 
Action: Mouse pressed left at (428, 397)
Screenshot: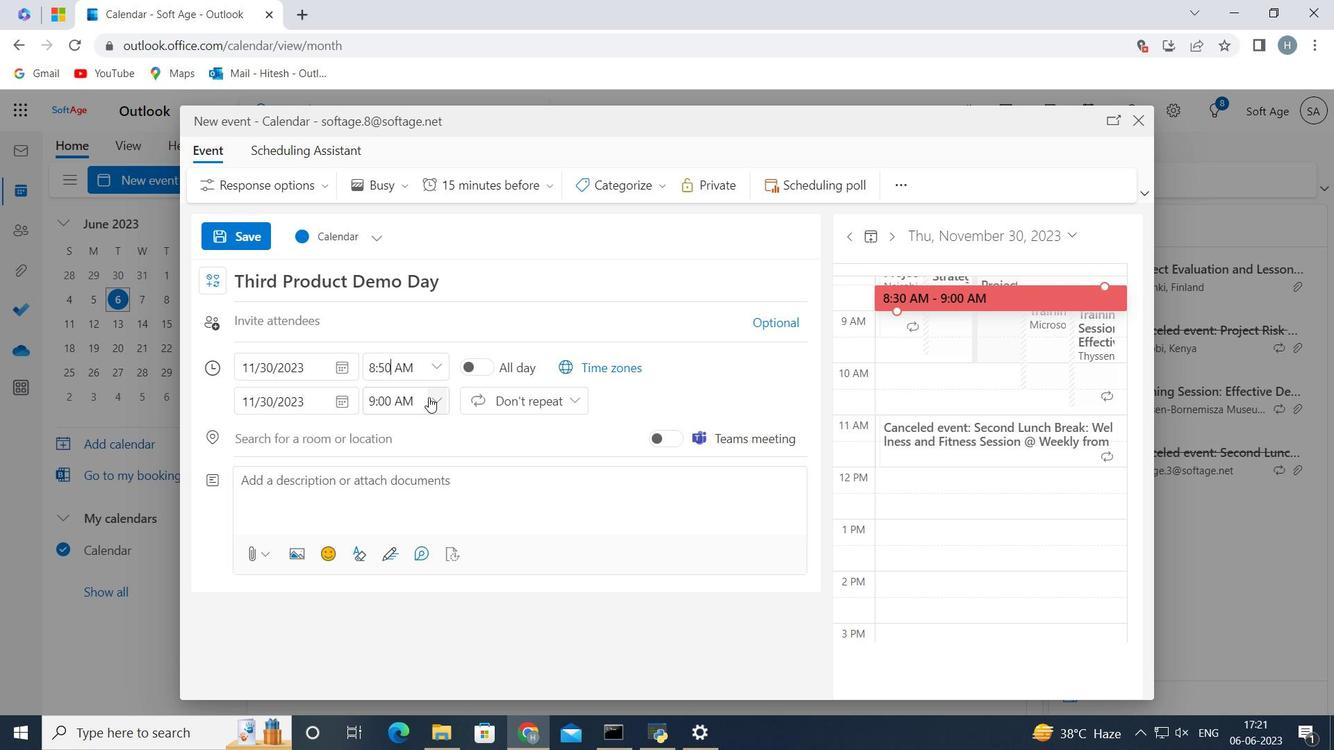 
Action: Mouse moved to (430, 515)
Screenshot: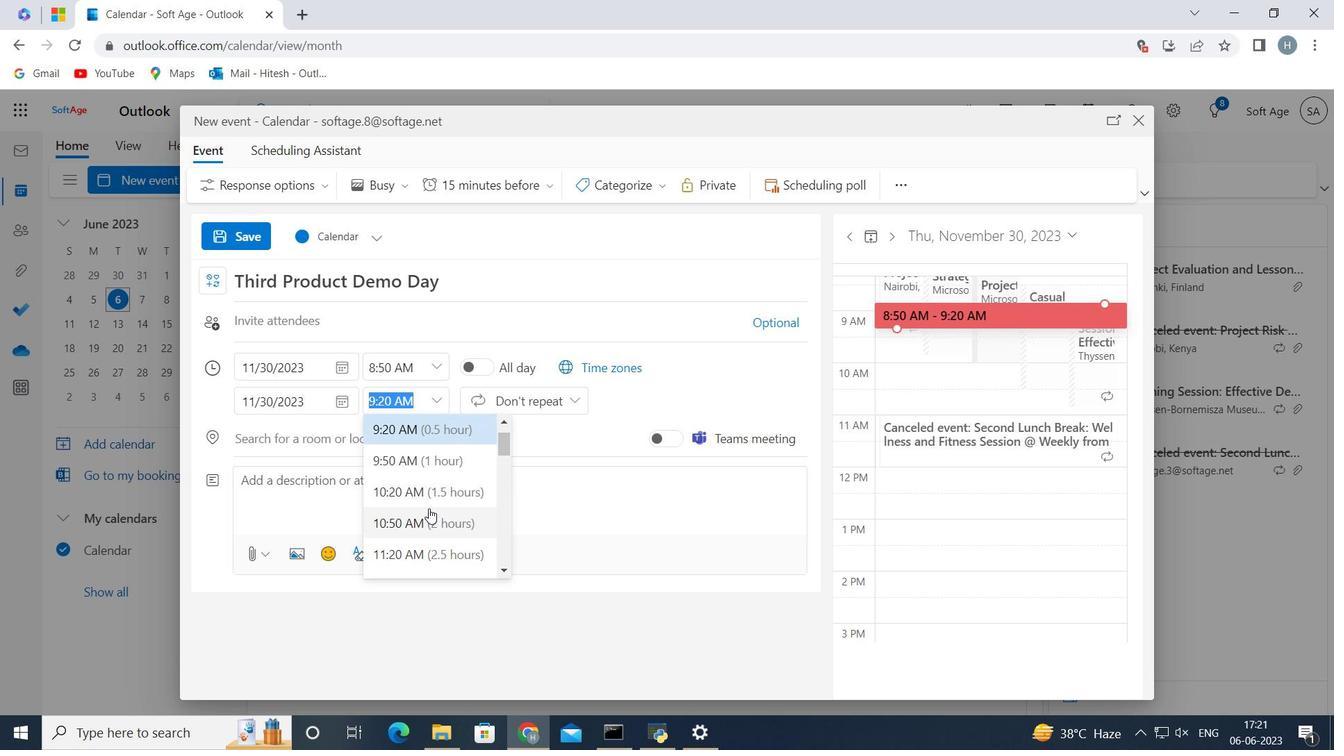 
Action: Mouse pressed left at (430, 515)
Screenshot: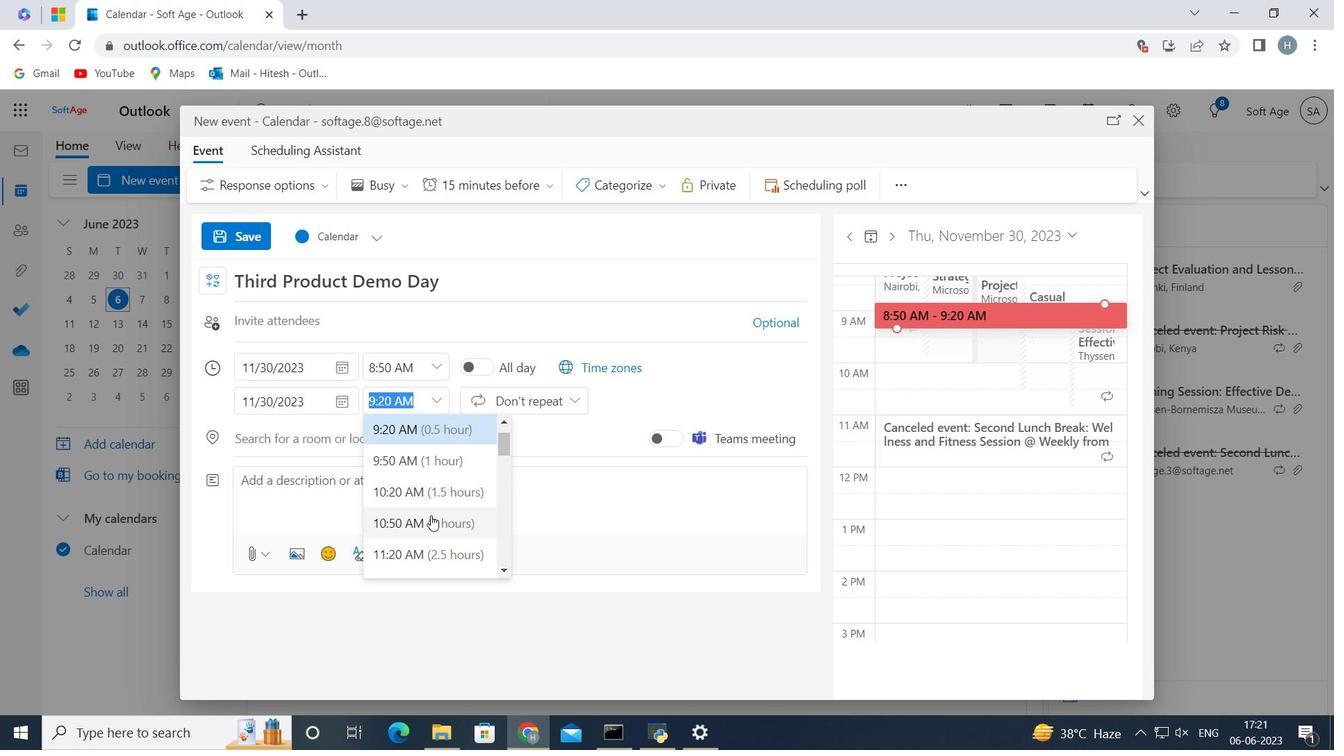 
Action: Mouse moved to (410, 491)
Screenshot: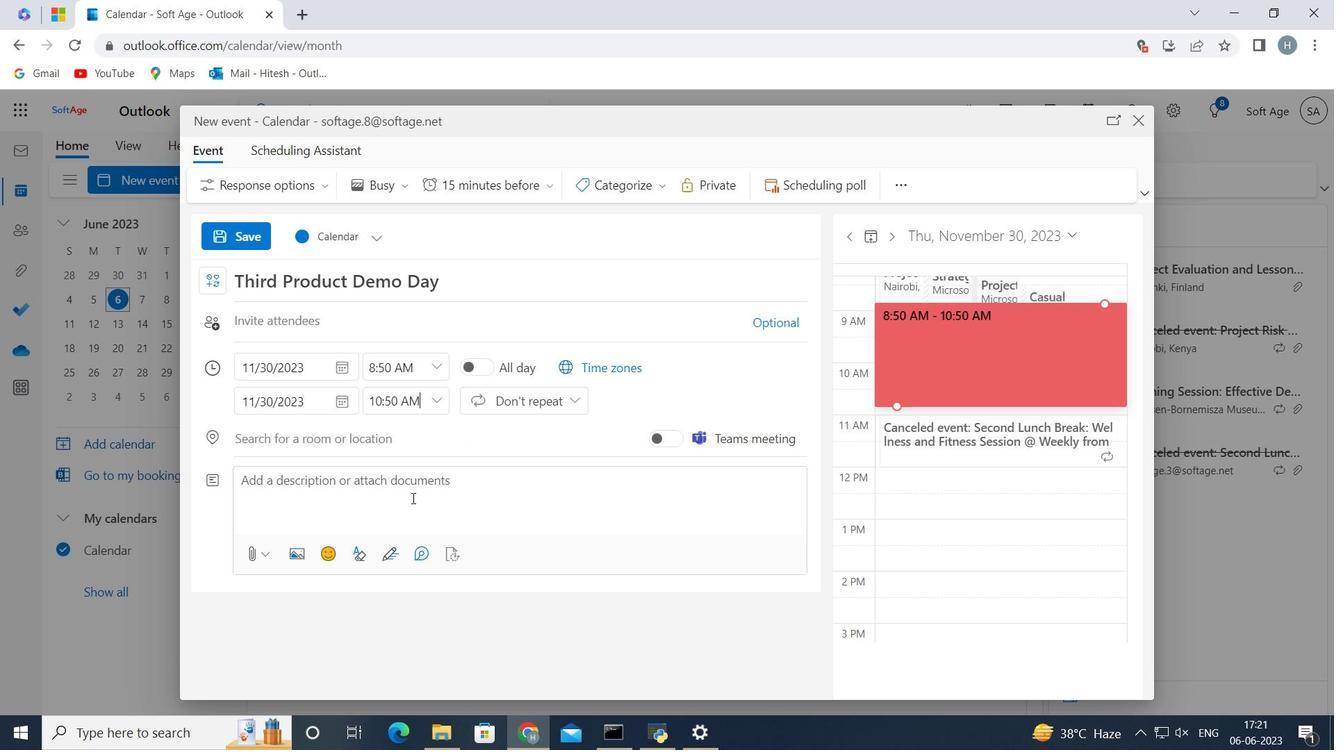 
Action: Mouse pressed left at (410, 491)
Screenshot: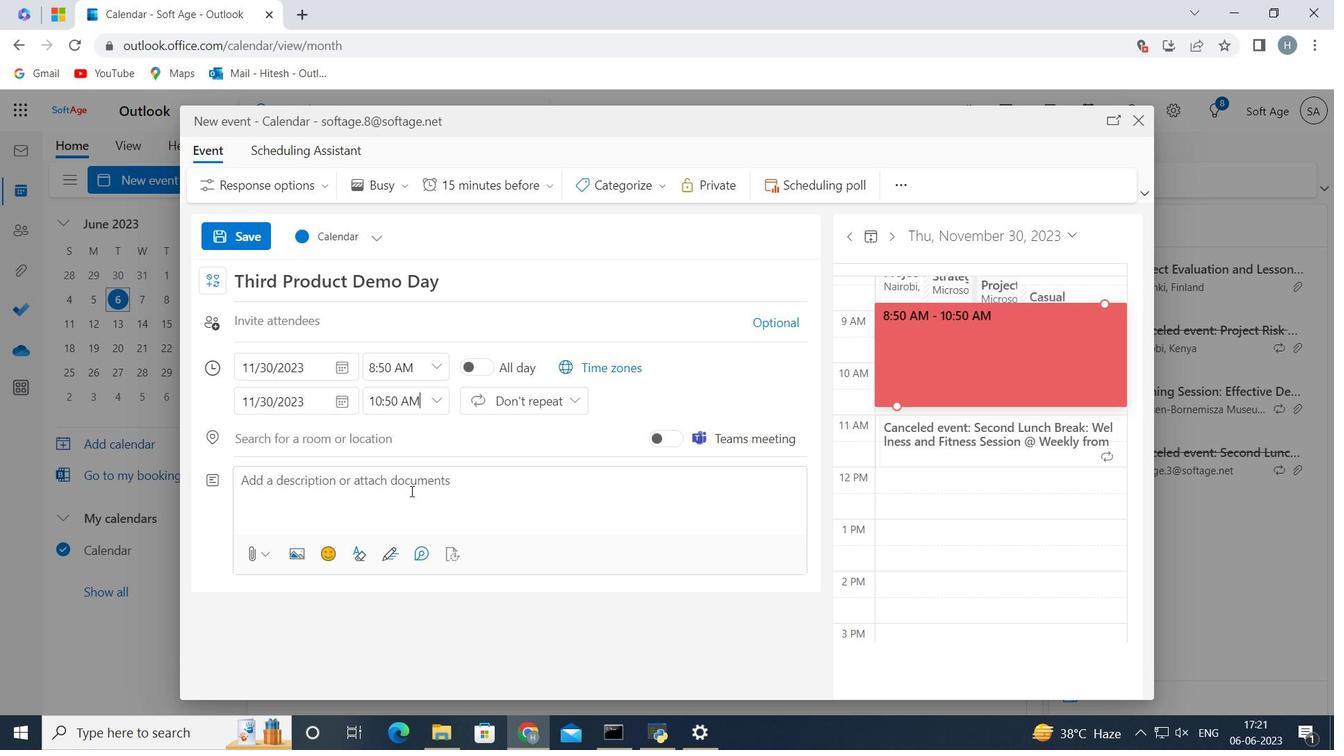 
Action: Key pressed <Key.shift>Problem-<Key.shift>Solving<Key.space><Key.shift>Activities<Key.space>aims<Key.space>to<Key.space>develop<Key.space>the<Key.space>problem-solving<Key.space>capabilities<Key.space>of<Key.space>your<Key.space>team<Key.space>members,<Key.space>enhance<Key.space>collaboration,<Key.space>and<Key.space>foster<Key.space>a<Key.space>culture<Key.space>of<Key.space>innovation<Key.space>within<Key.space>your<Key.space>organization.<Key.space><Key.shift>By<Key.space>immersing<Key.space>themselves<Key.space>in<Key.space>these<Key.space>activities,<Key.space>participants<Key.space>will<Key.space>gain<Key.space>valuable<Key.space>insights,<Key.space>strengthen<Key.space>y<Key.backspace>their<Key.space>problem-solving<Key.space>skills,<Key.space>and<Key.space>develop<Key.space>a<Key.space>shared<Key.space>sense<Key.space>of<Key.space>purpose<Key.space>and<Key.space>accomplishment.<Key.space>
Screenshot: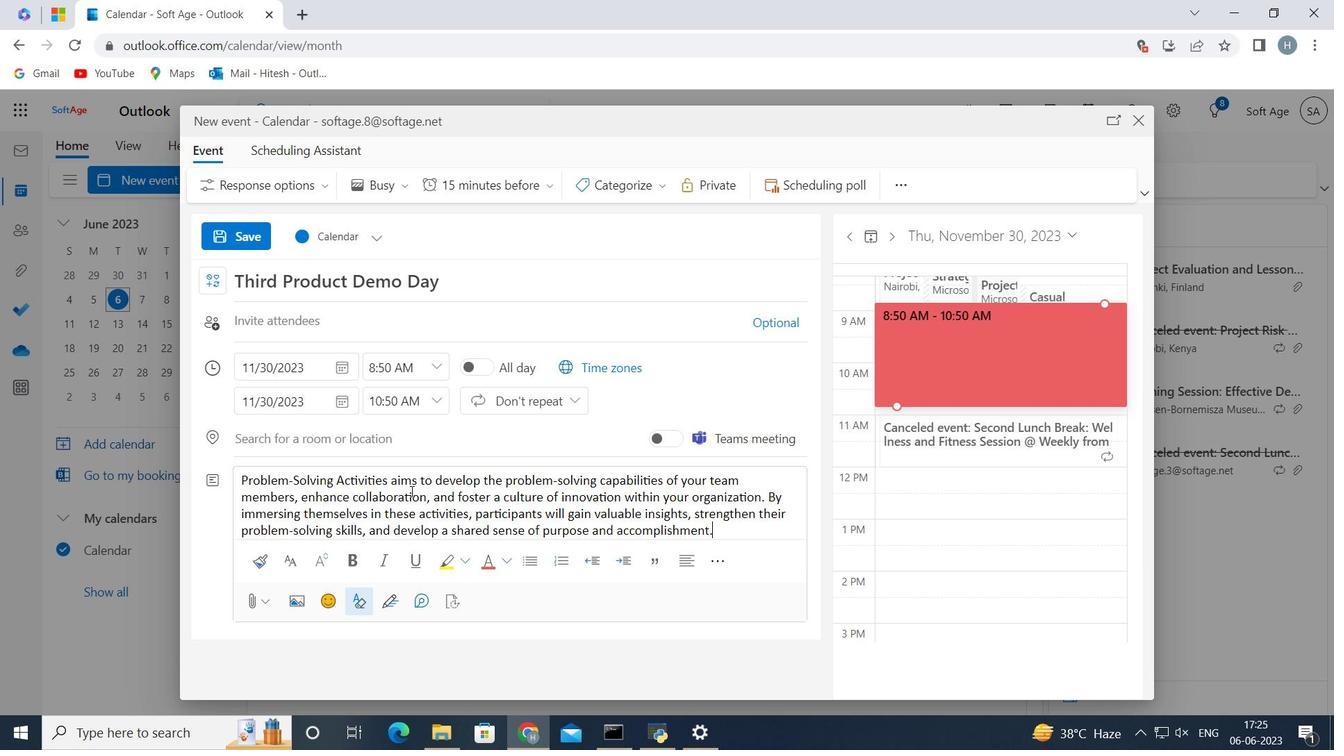 
Action: Mouse moved to (647, 195)
Screenshot: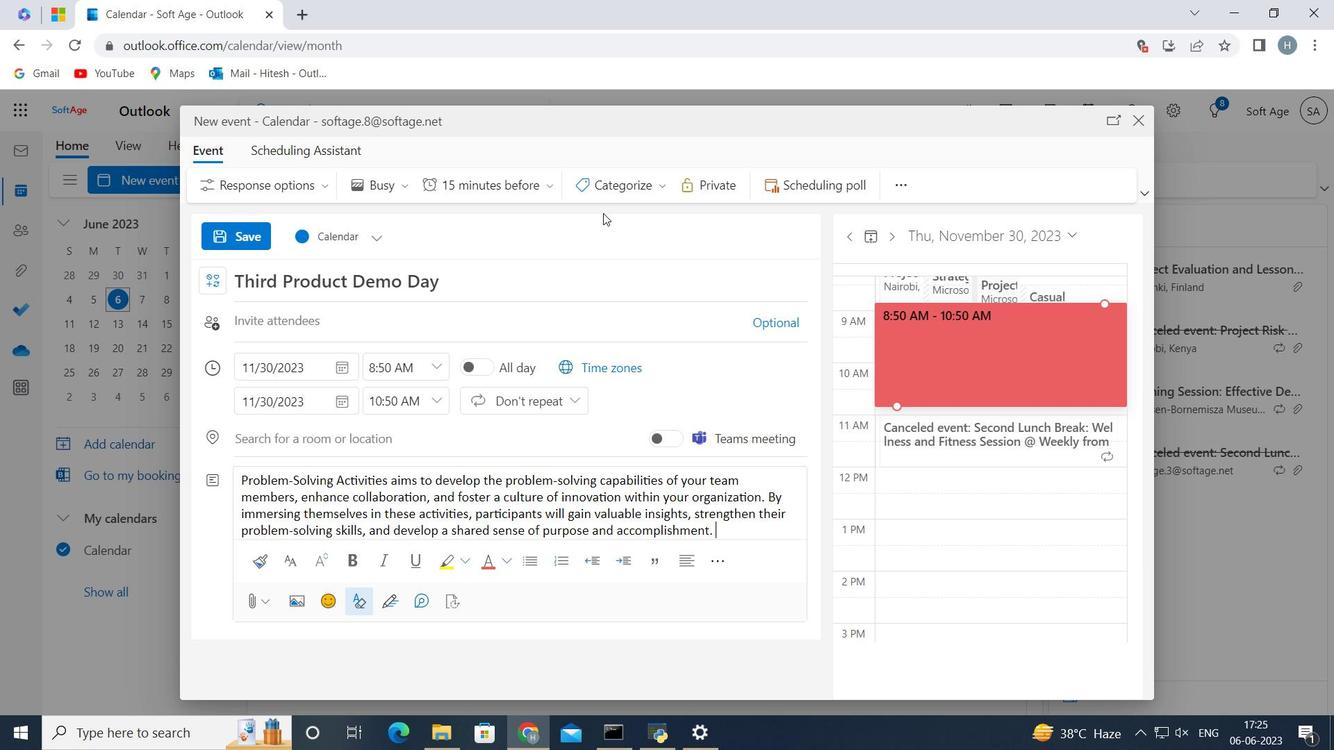 
Action: Mouse pressed left at (647, 195)
Screenshot: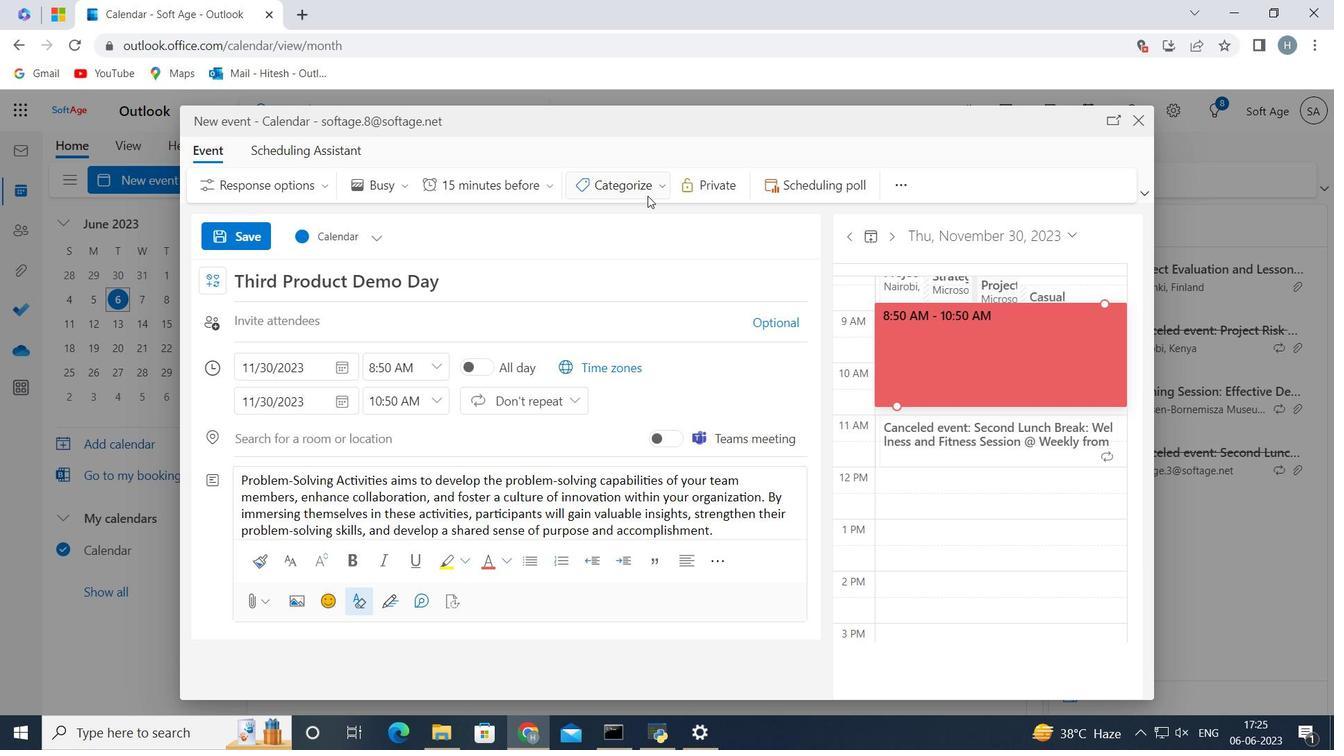 
Action: Mouse moved to (660, 219)
Screenshot: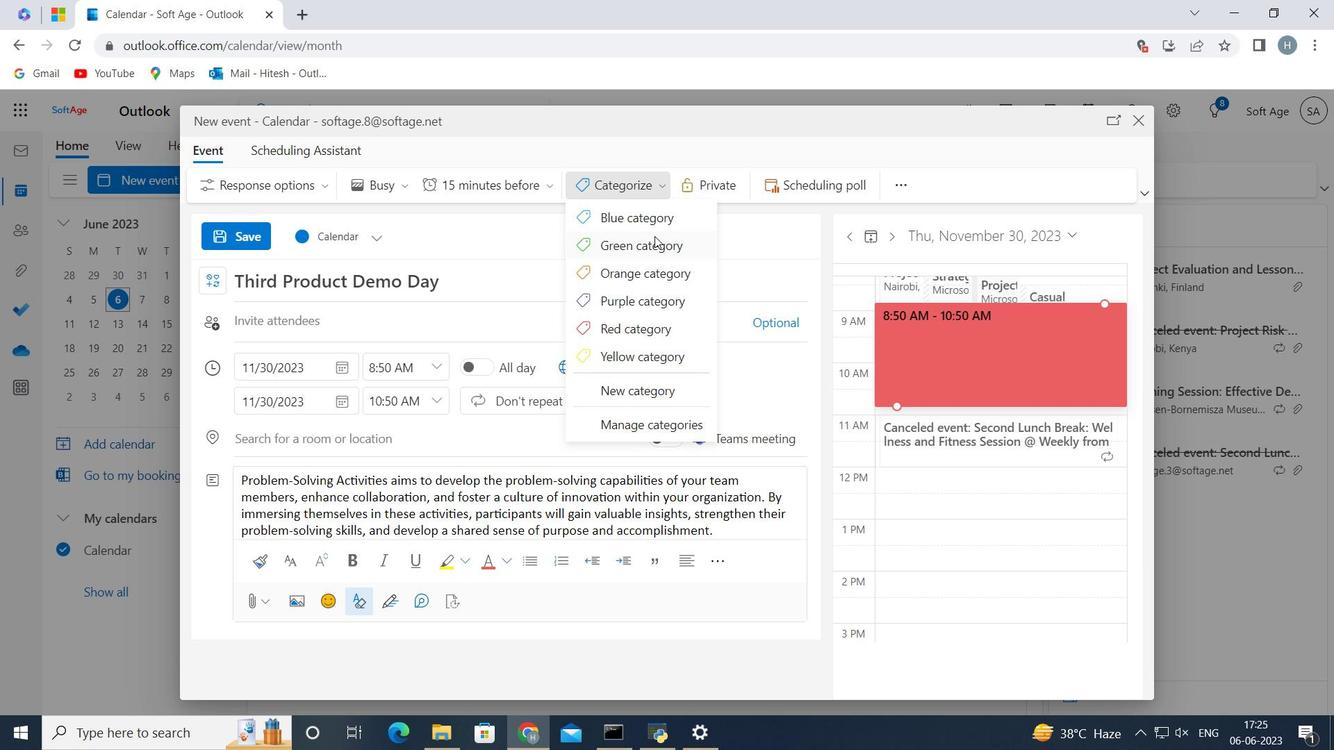 
Action: Mouse pressed left at (660, 219)
Screenshot: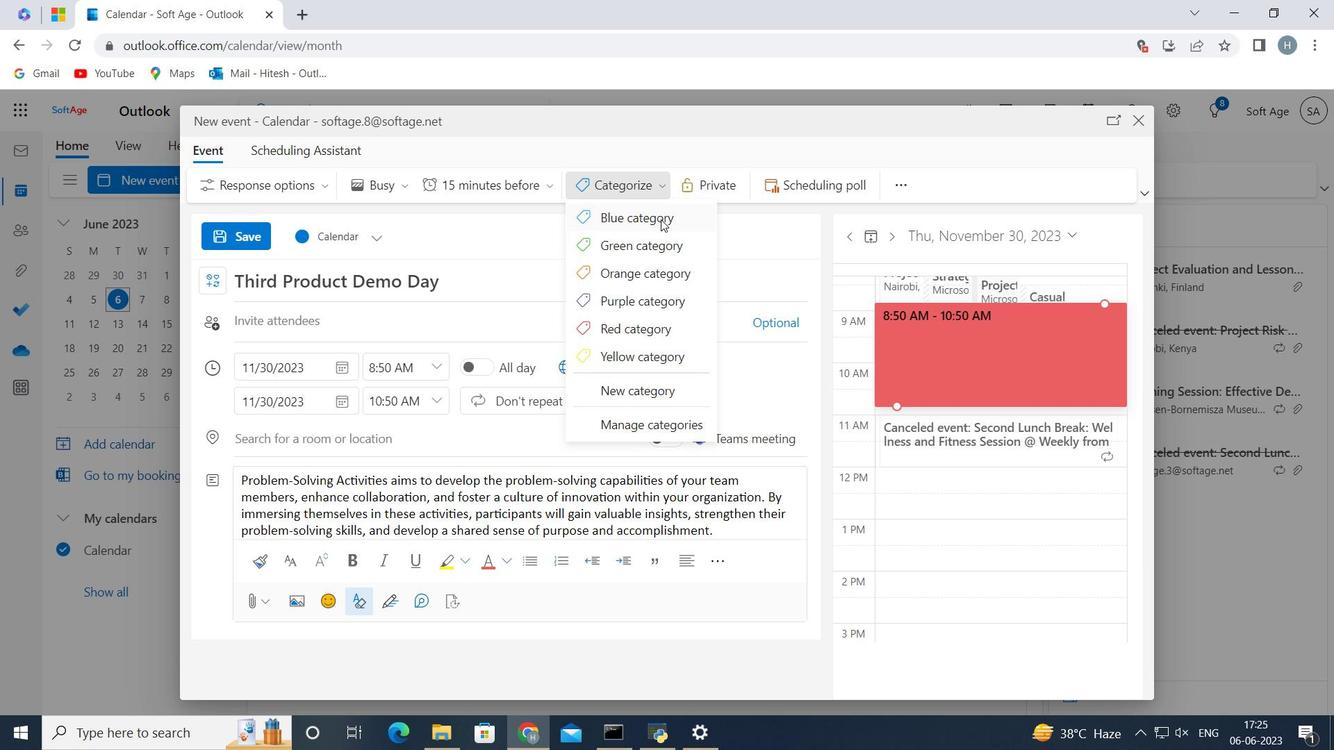 
Action: Mouse moved to (516, 333)
Screenshot: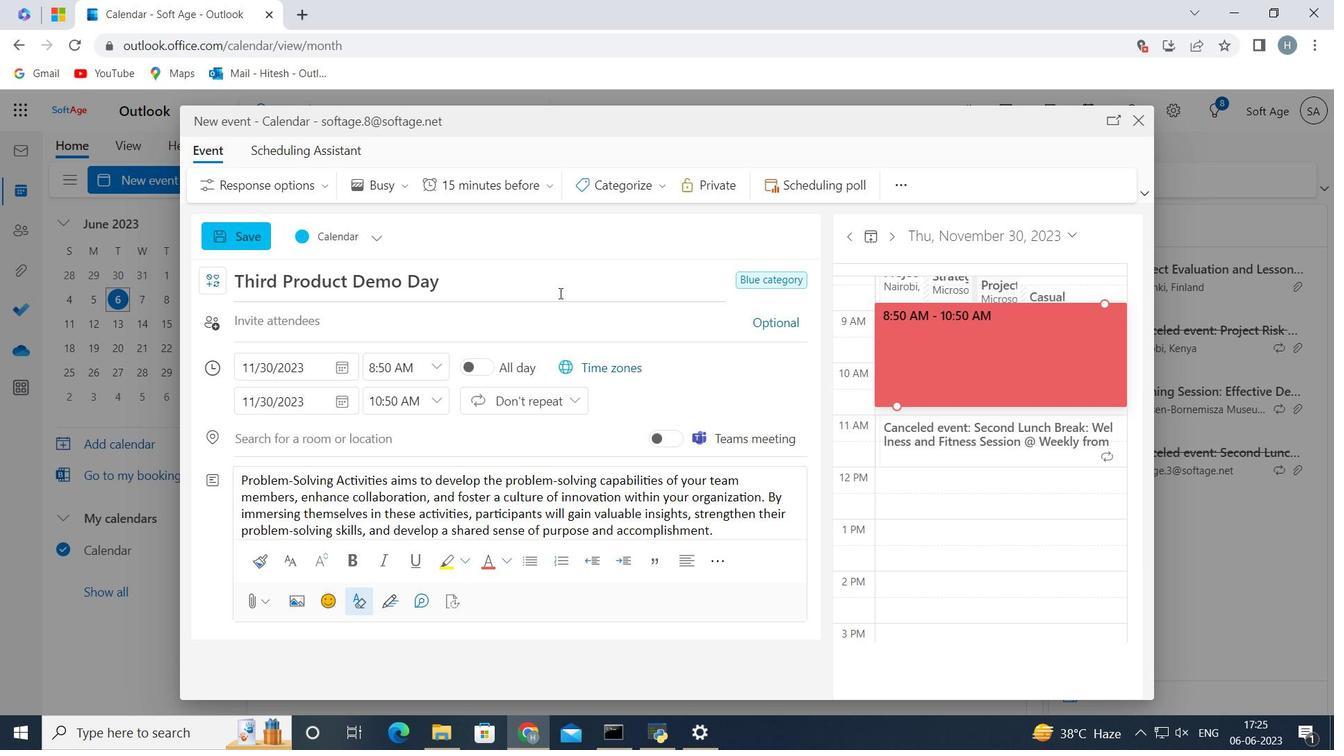
Action: Mouse pressed left at (516, 333)
Screenshot: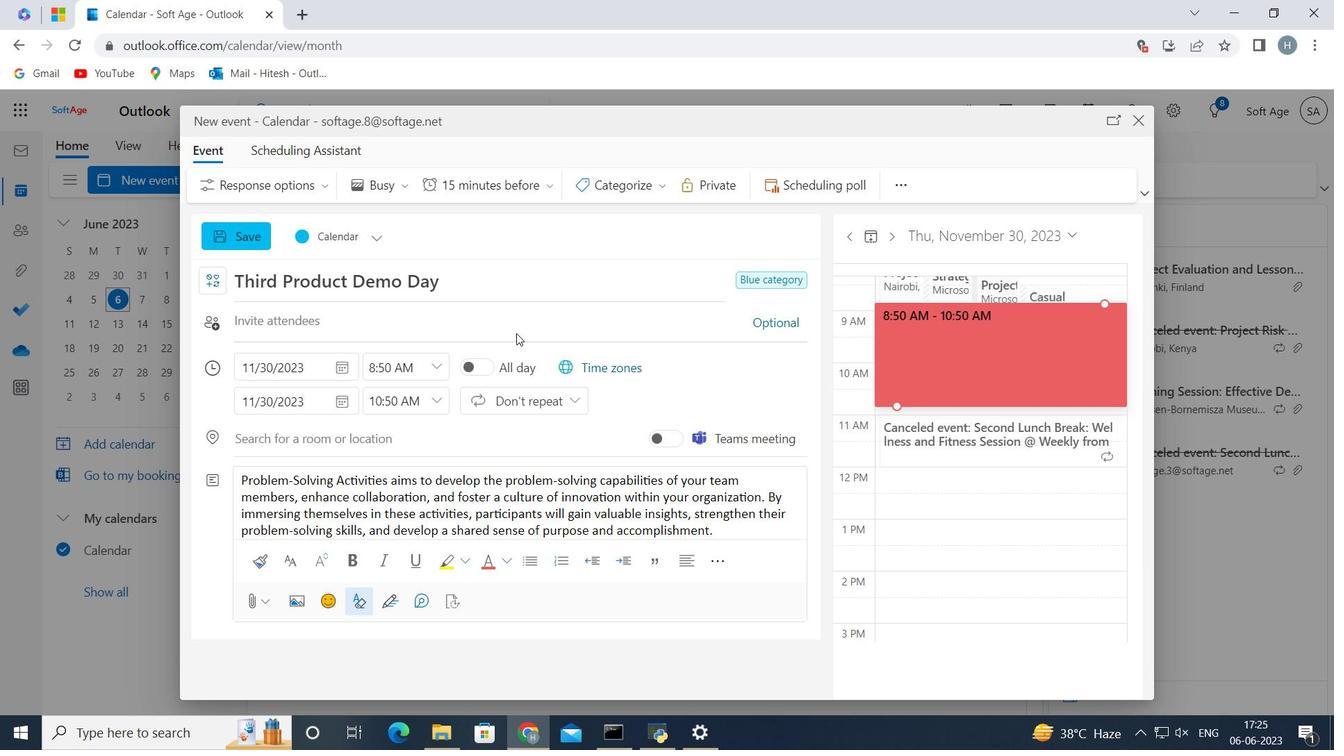 
Action: Key pressed softage.9<Key.shift>@softage.net
Screenshot: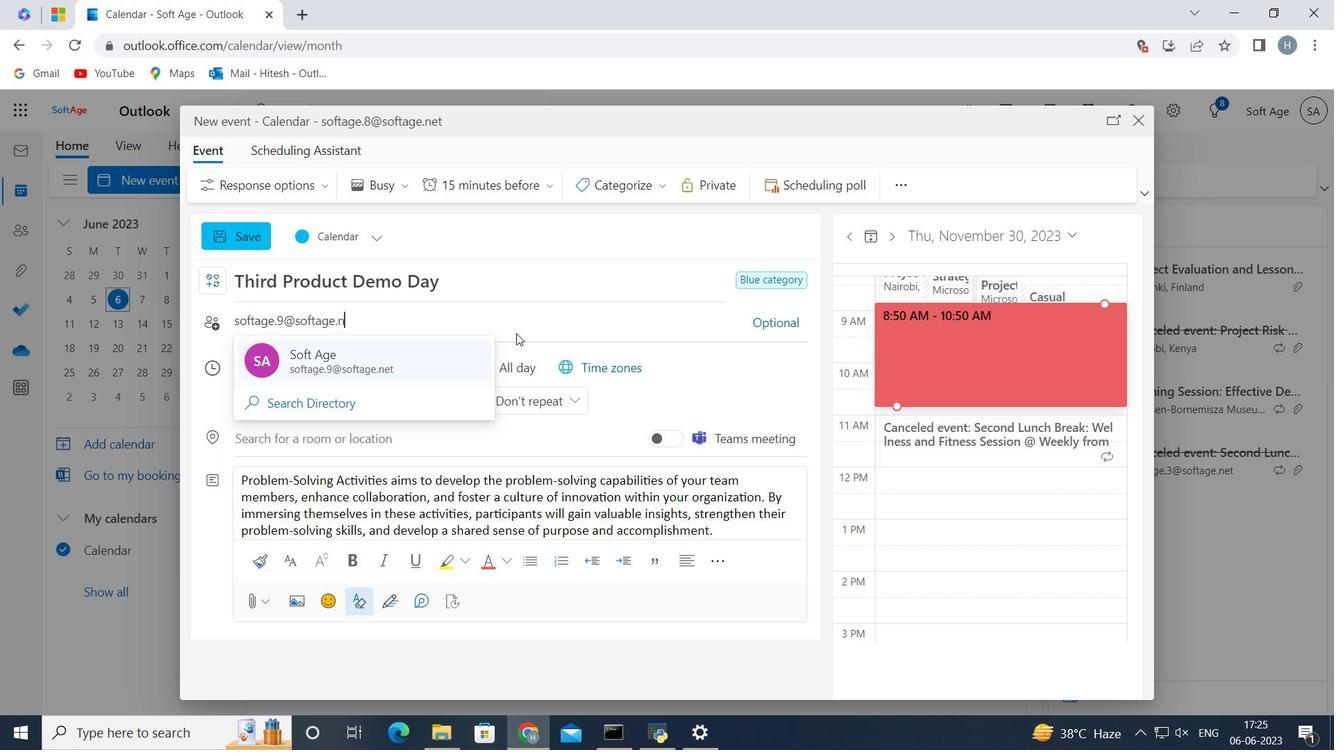 
Action: Mouse moved to (409, 358)
Screenshot: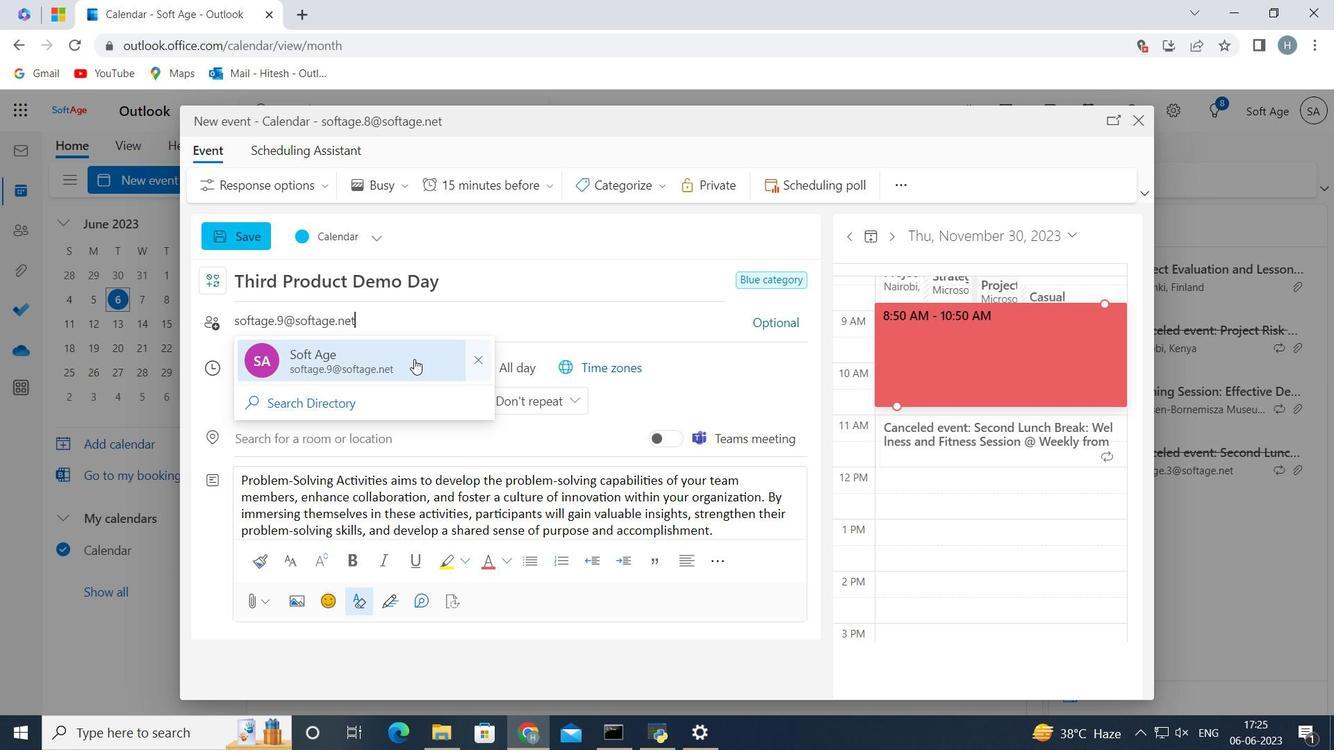 
Action: Mouse pressed left at (409, 358)
Screenshot: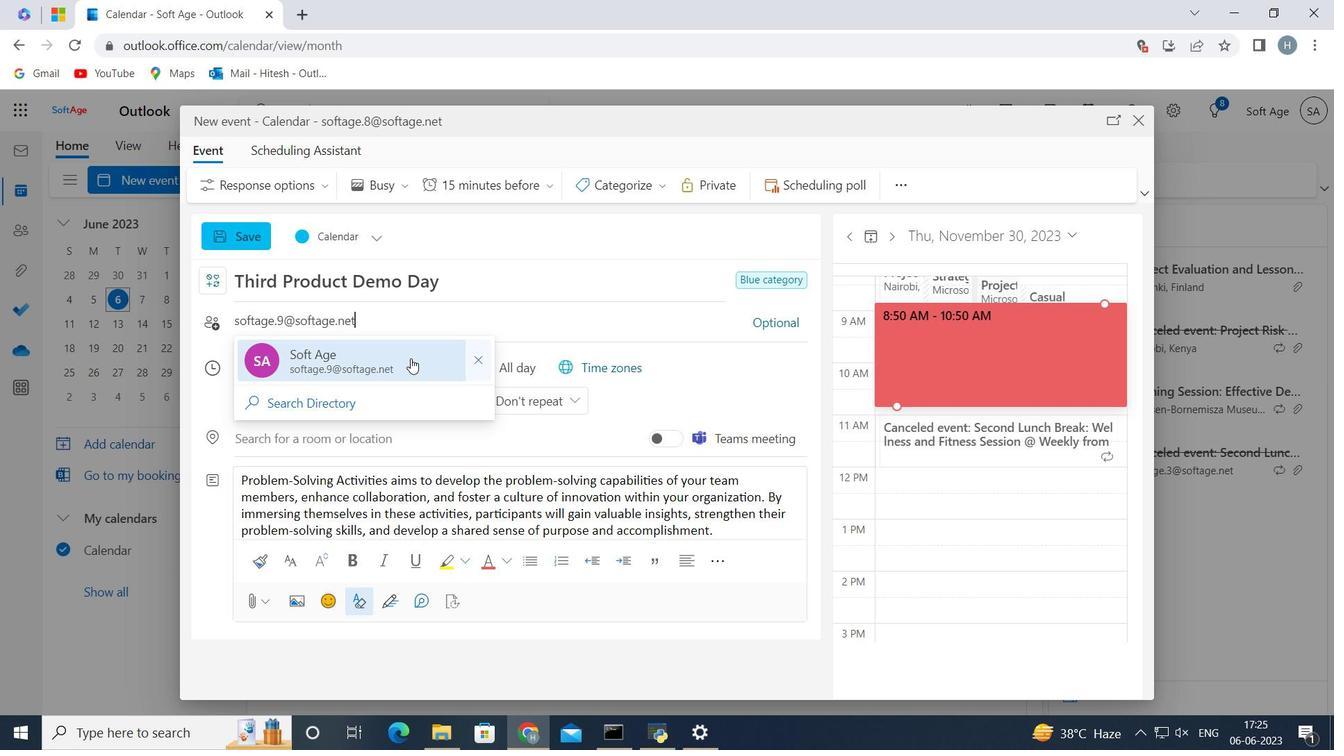 
Action: Key pressed softage.10<Key.shift>@softage.net
Screenshot: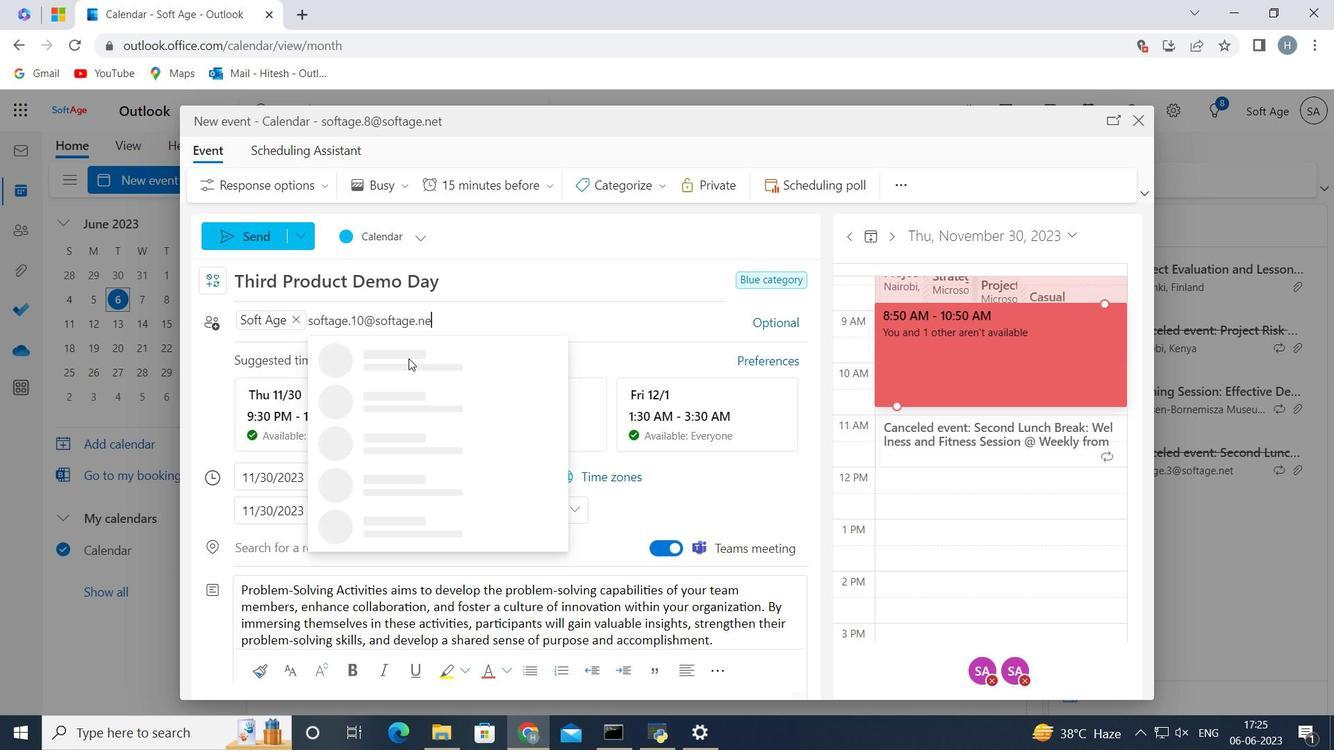 
Action: Mouse pressed left at (409, 358)
Screenshot: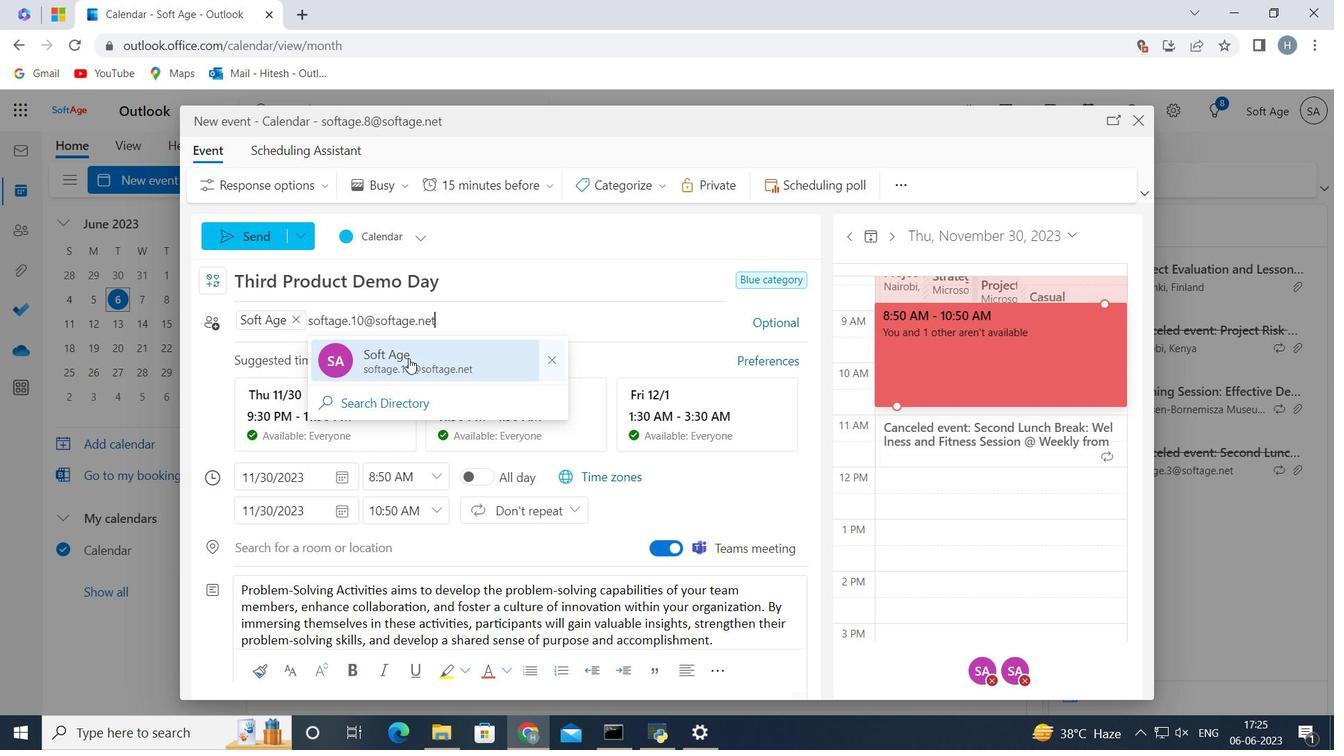 
Action: Mouse moved to (510, 188)
Screenshot: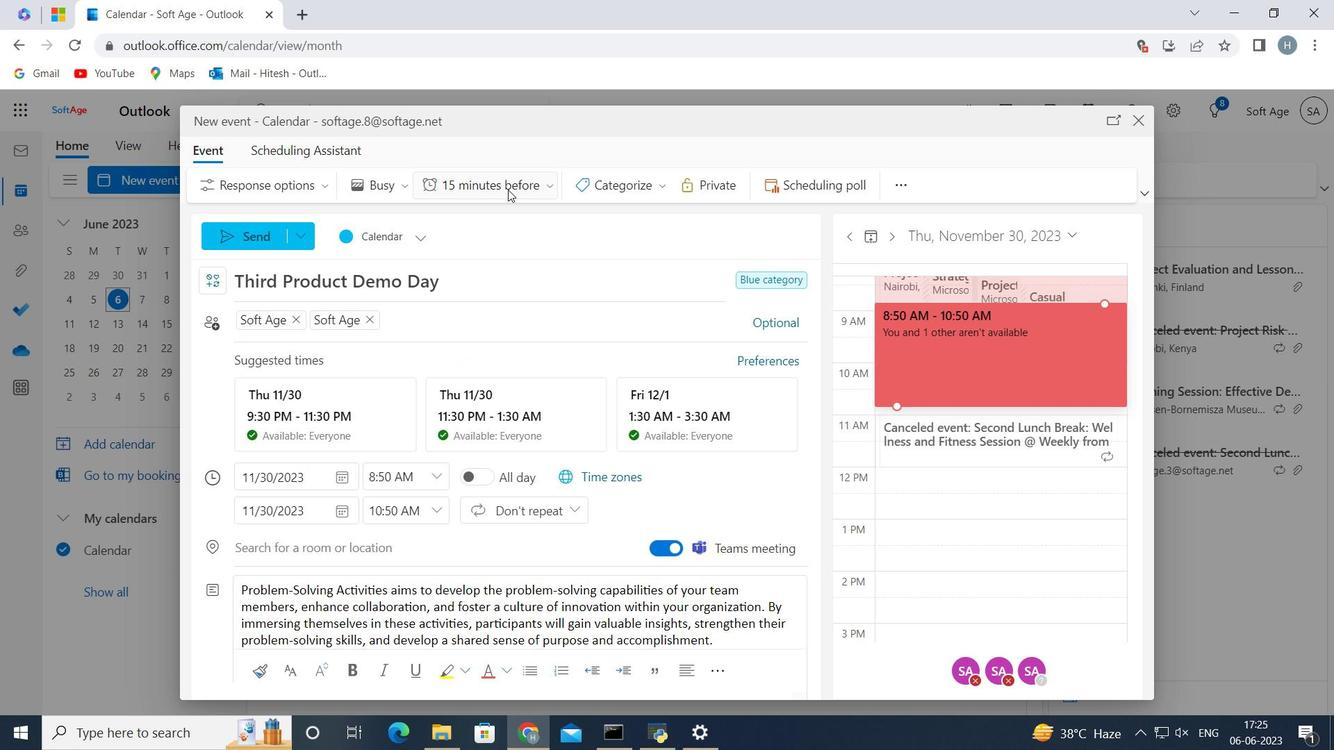 
Action: Mouse pressed left at (510, 188)
Screenshot: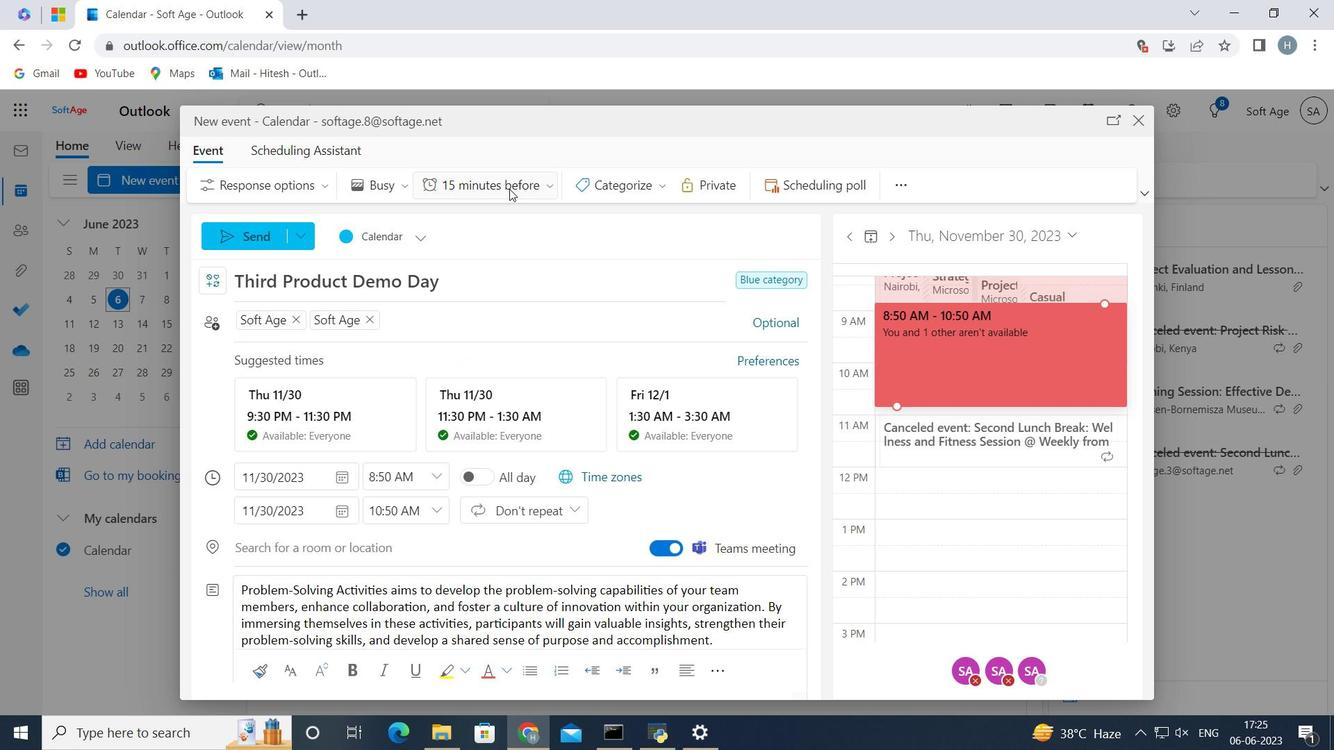 
Action: Mouse moved to (522, 318)
Screenshot: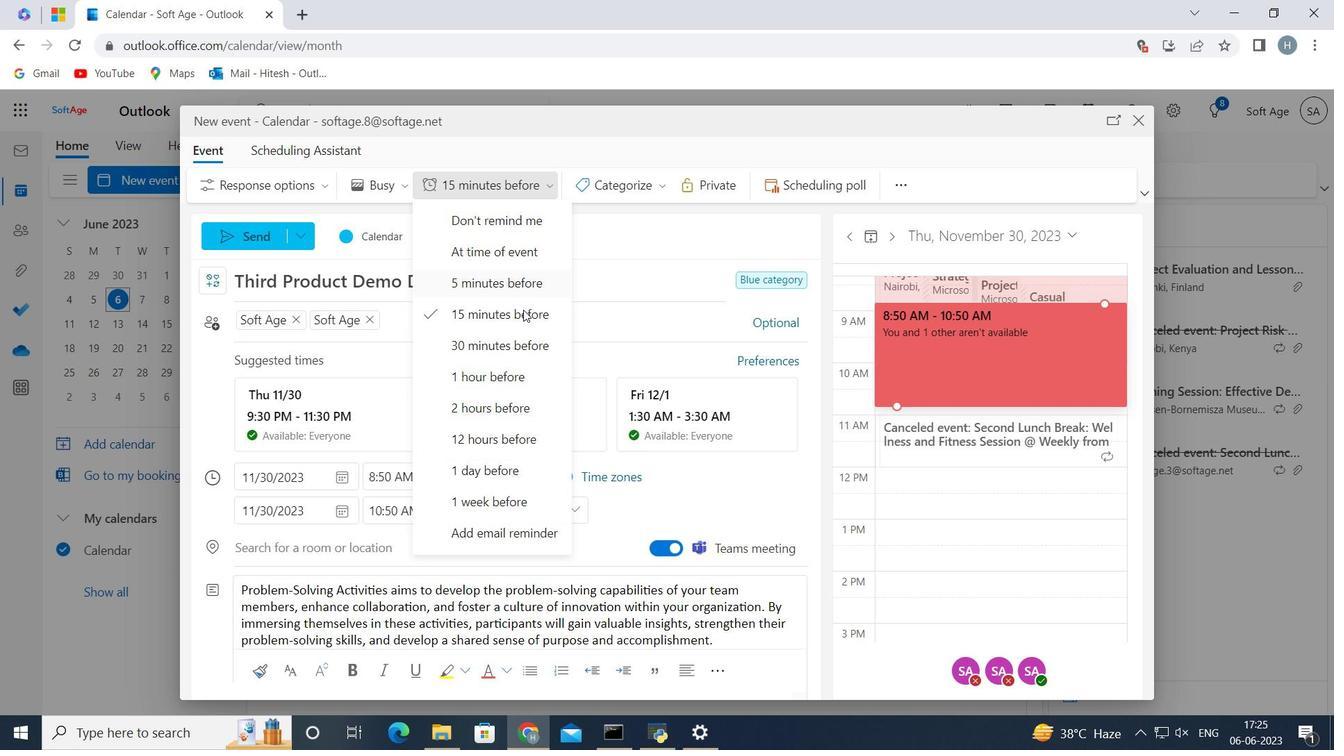 
Action: Mouse pressed left at (522, 318)
Screenshot: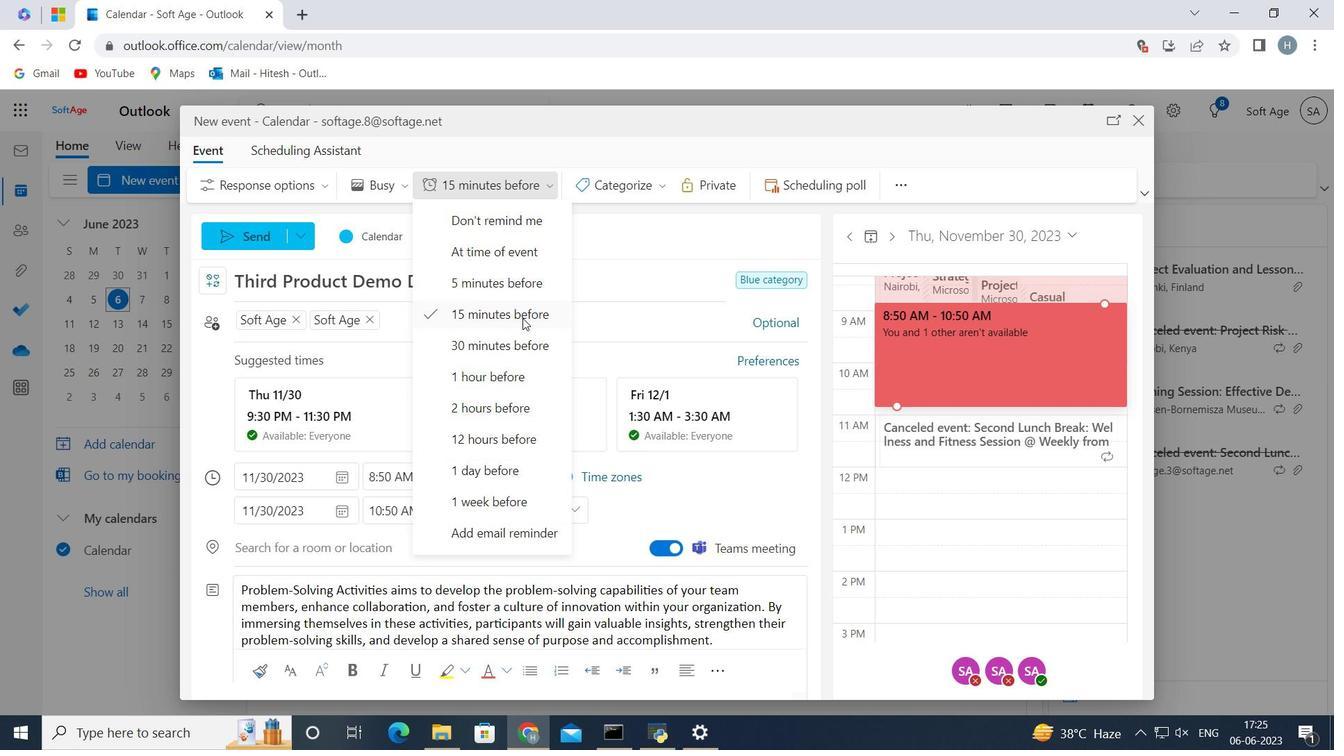 
Action: Mouse moved to (245, 234)
Screenshot: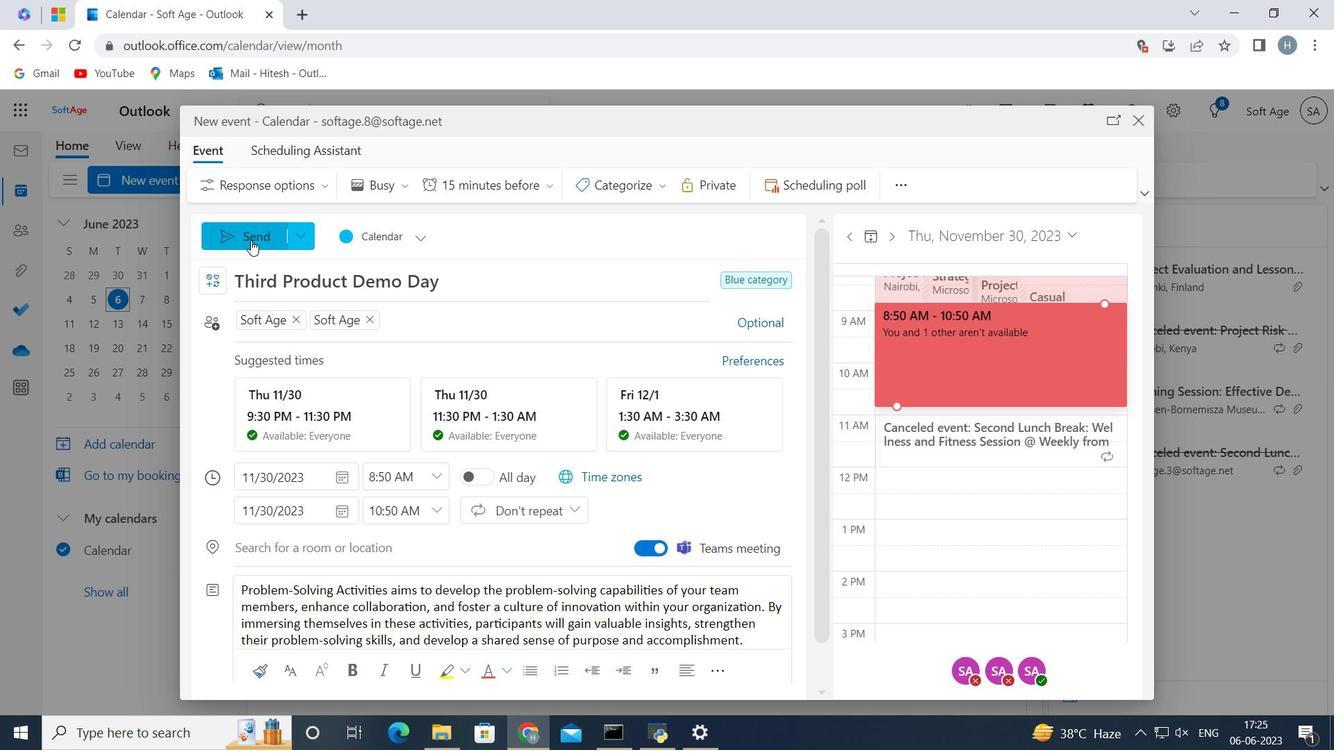 
Action: Mouse pressed left at (245, 234)
Screenshot: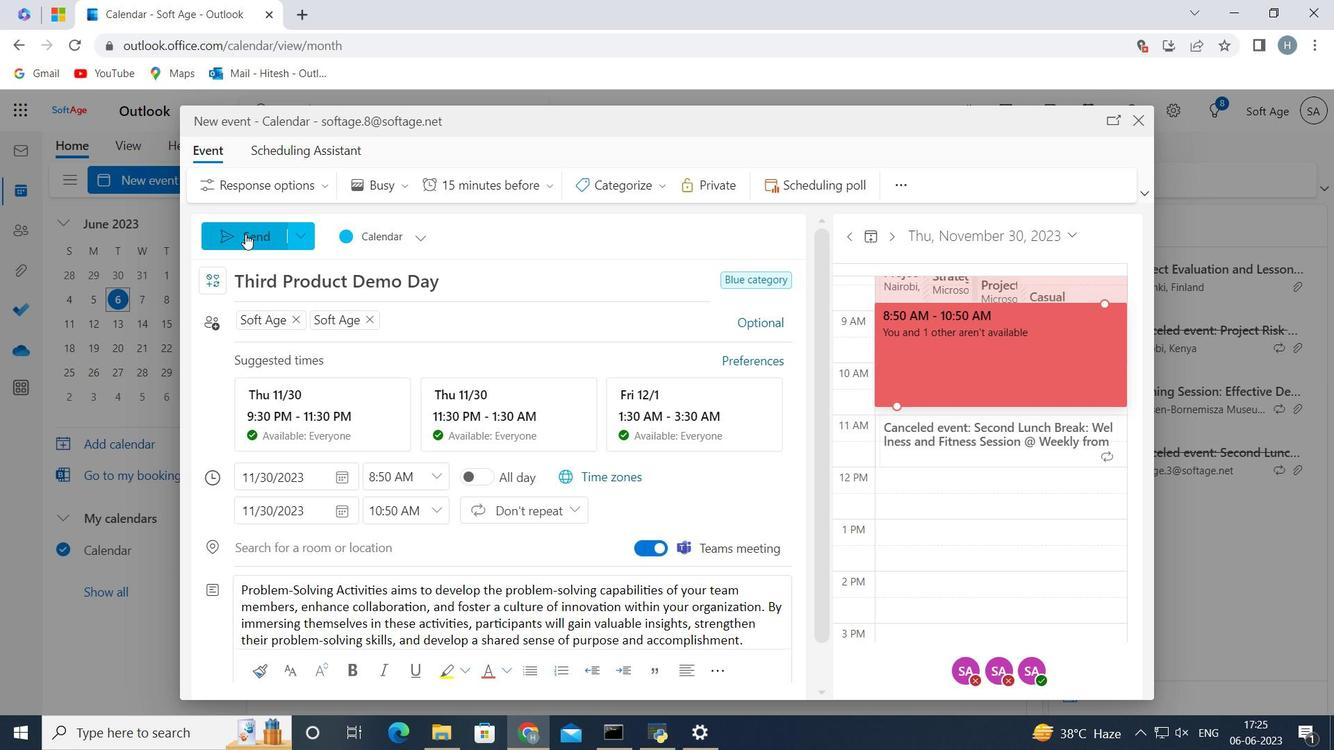 
Action: Mouse moved to (676, 226)
Screenshot: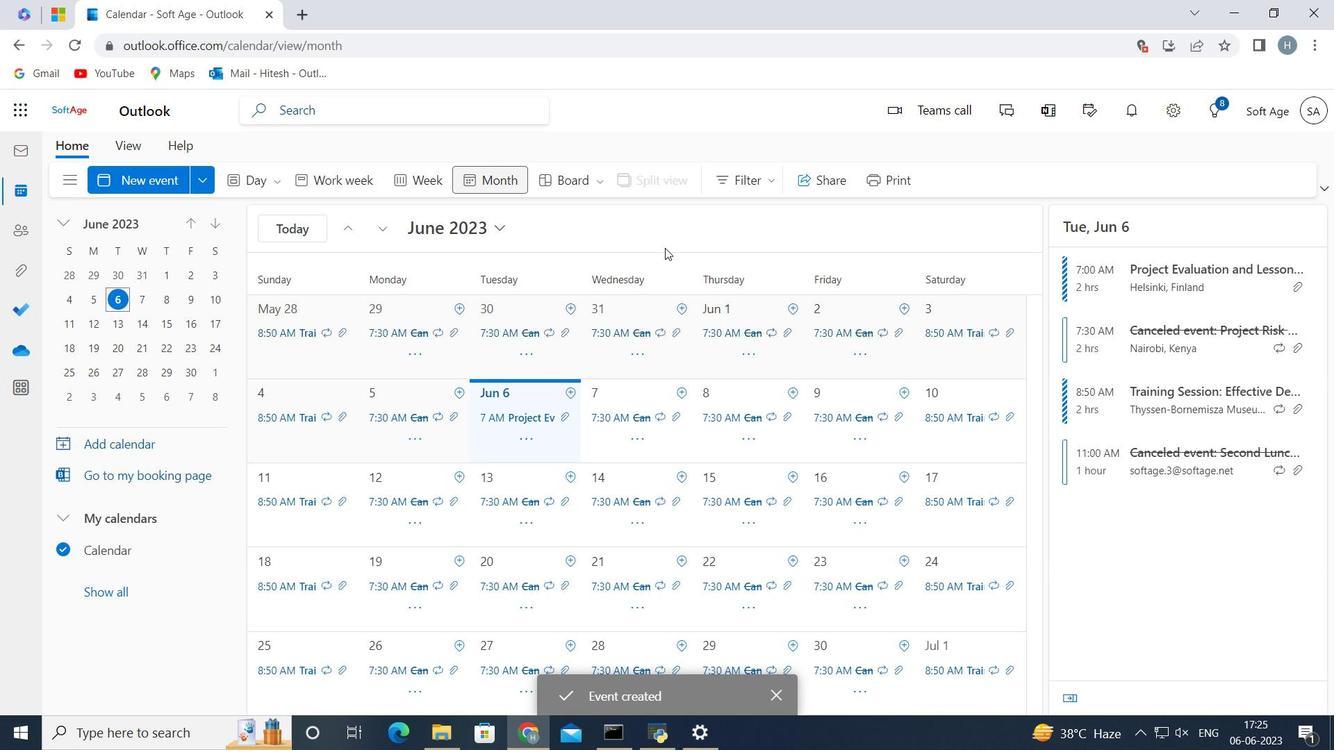 
